 Task: Find connections with filter location Shājāpur with filter topic #Analyticswith filter profile language German with filter current company GeekyAnts with filter school The Maharaja Sayajirao University of Baroda with filter industry Administration of Justice with filter service category Software Testing with filter keywords title Principal
Action: Mouse moved to (569, 75)
Screenshot: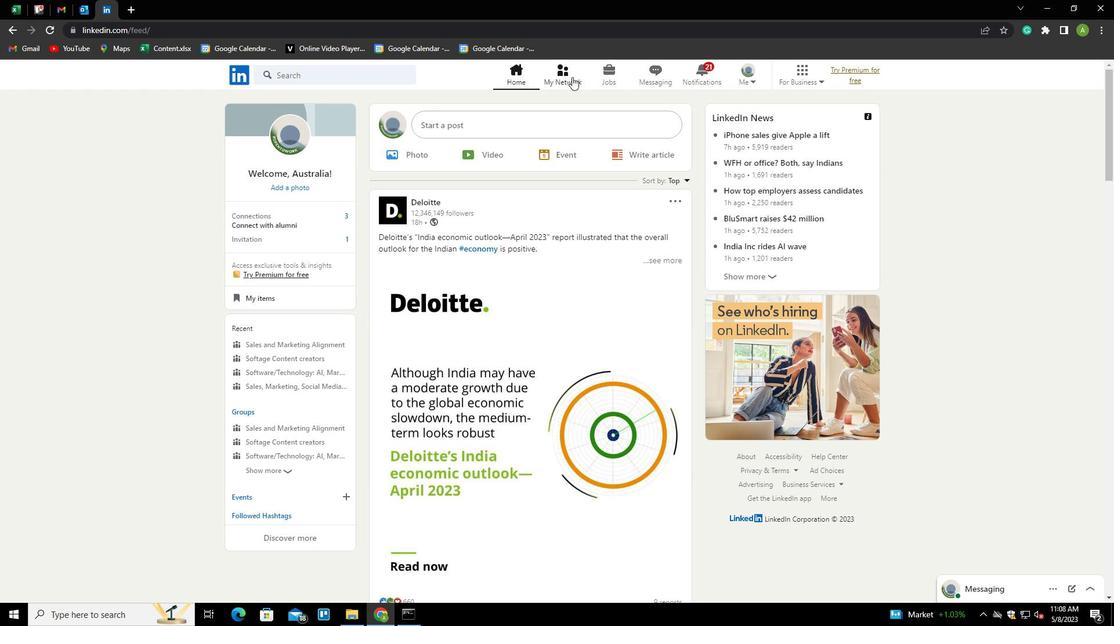 
Action: Mouse pressed left at (569, 75)
Screenshot: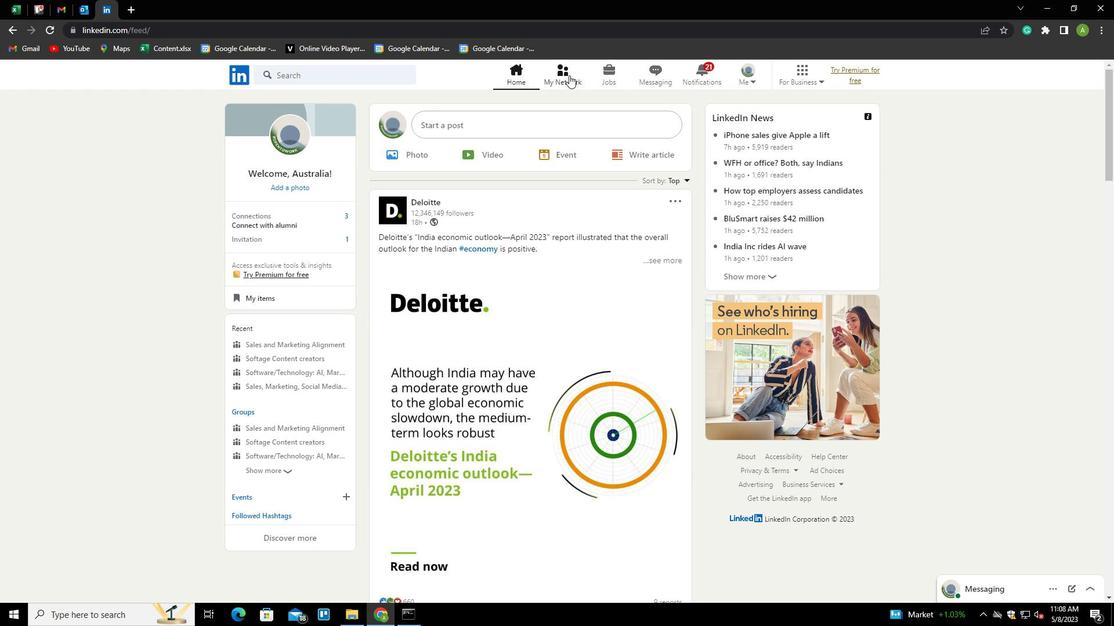 
Action: Mouse moved to (269, 141)
Screenshot: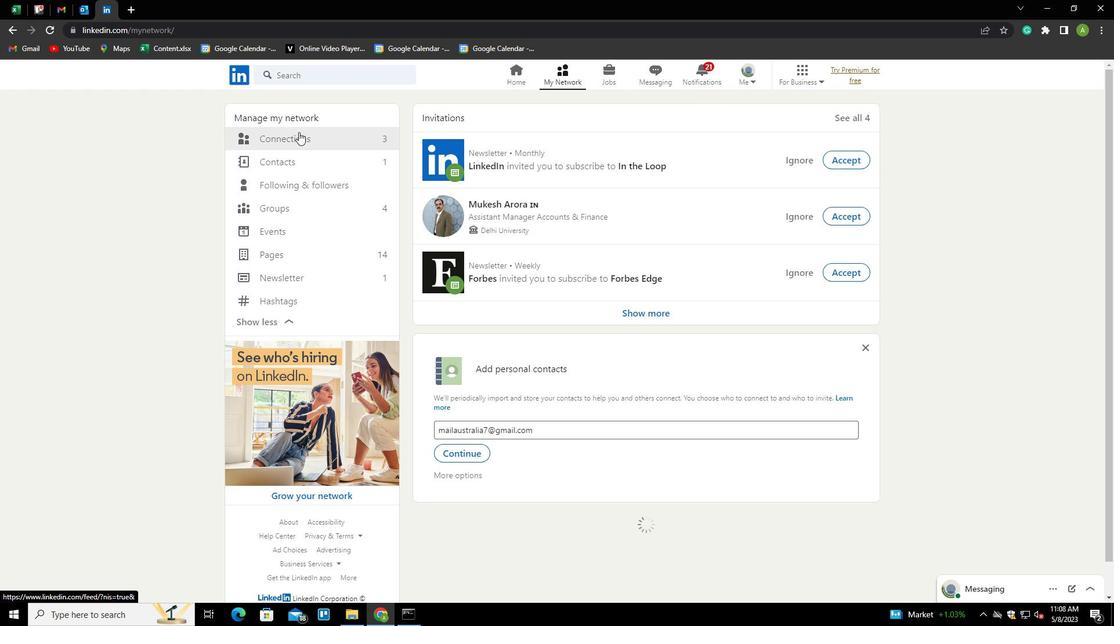 
Action: Mouse pressed left at (269, 141)
Screenshot: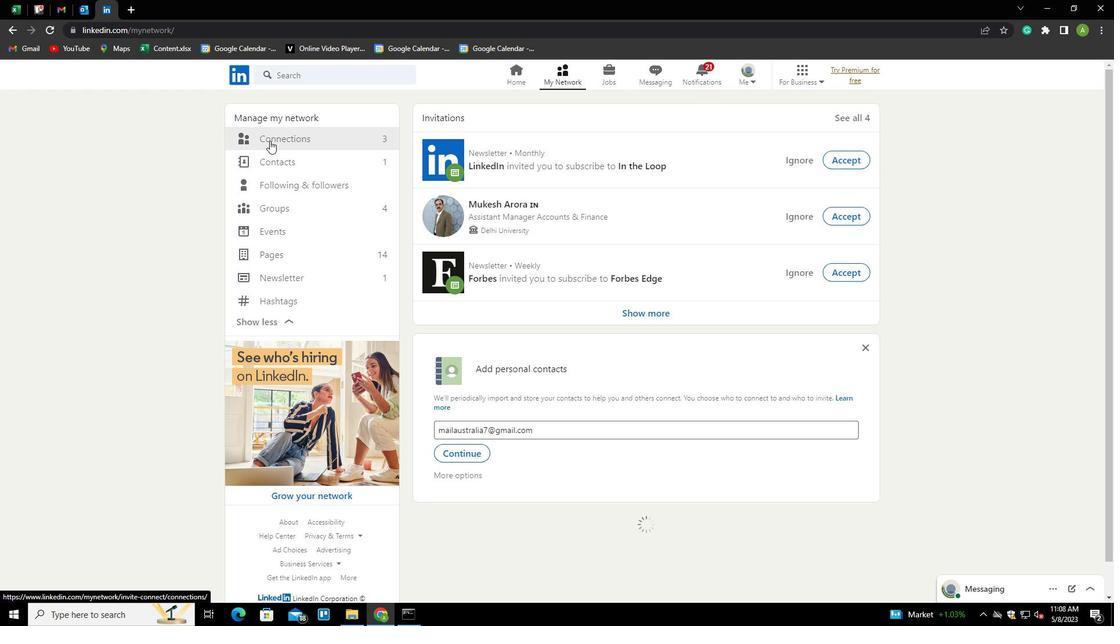 
Action: Mouse moved to (625, 133)
Screenshot: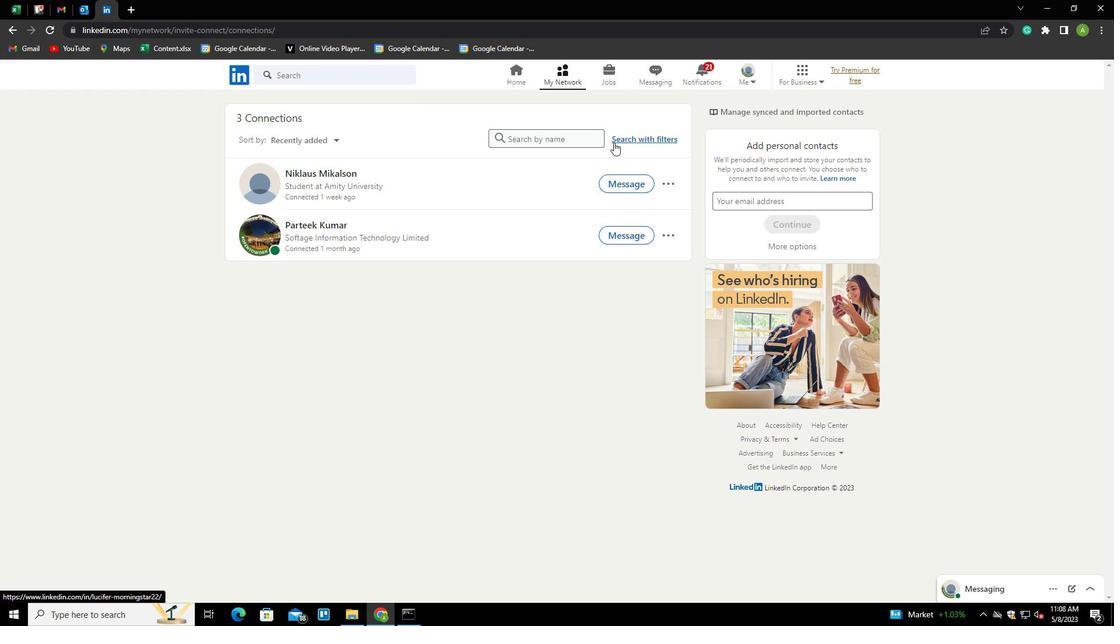 
Action: Mouse pressed left at (625, 133)
Screenshot: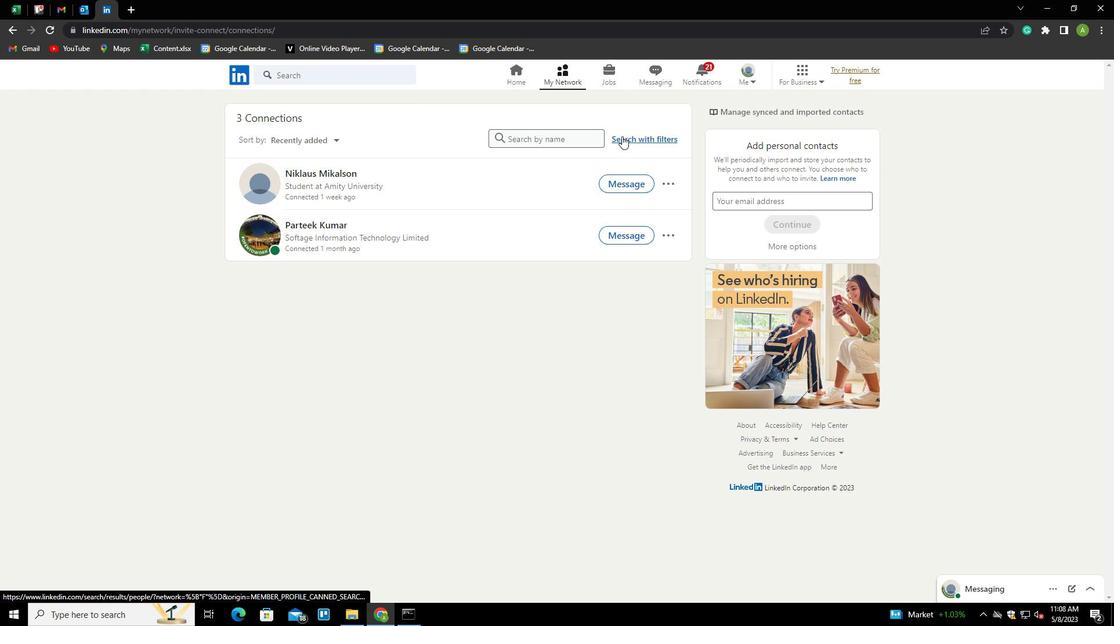 
Action: Mouse moved to (598, 109)
Screenshot: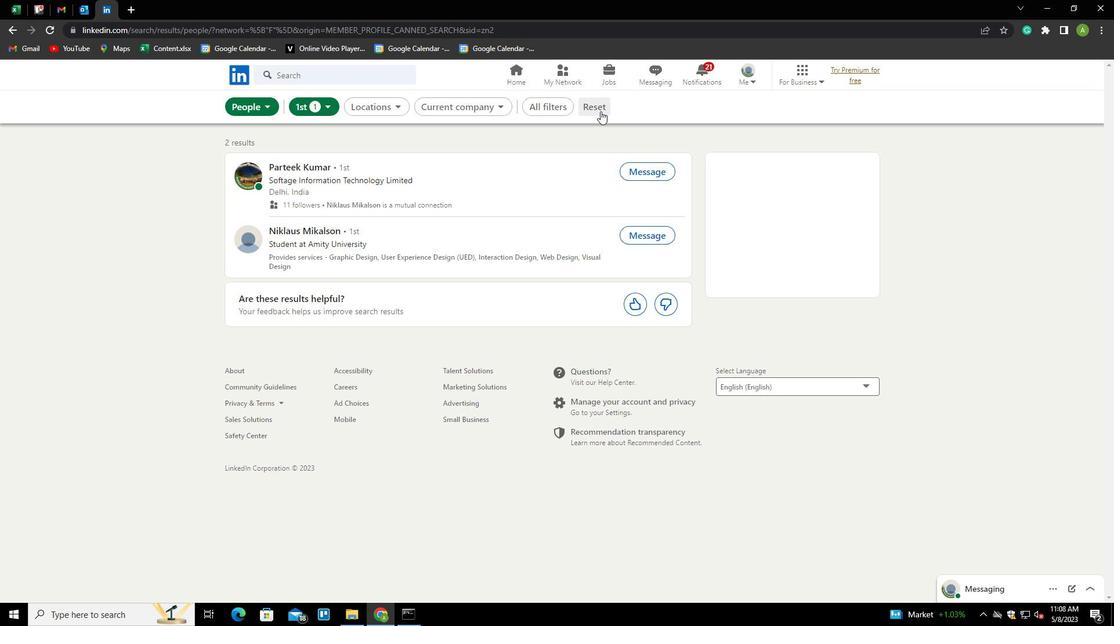 
Action: Mouse pressed left at (598, 109)
Screenshot: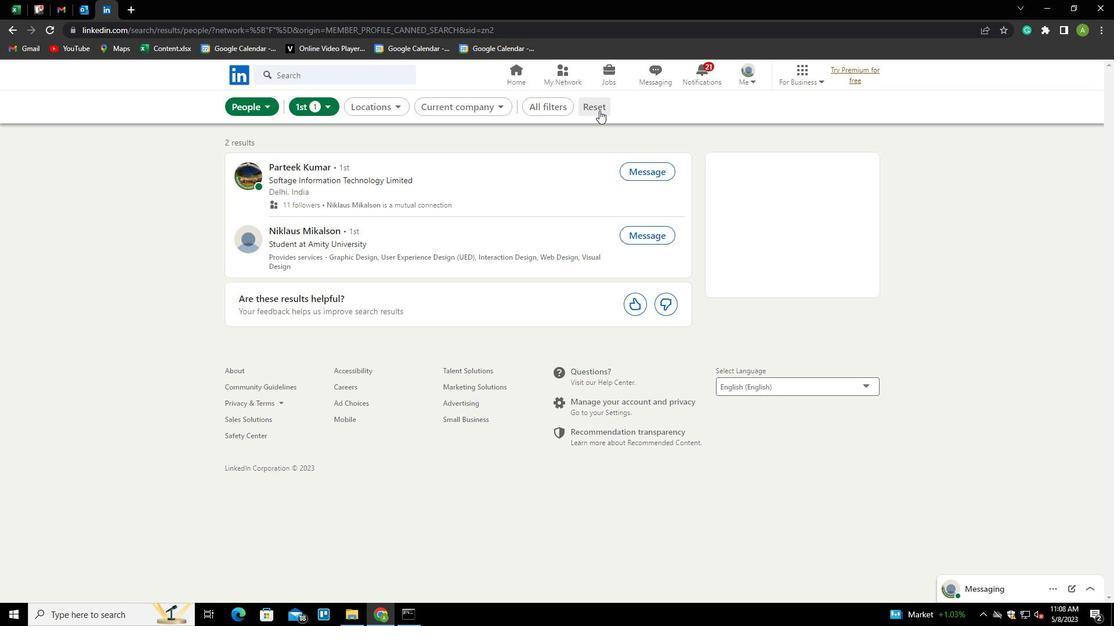 
Action: Mouse moved to (577, 105)
Screenshot: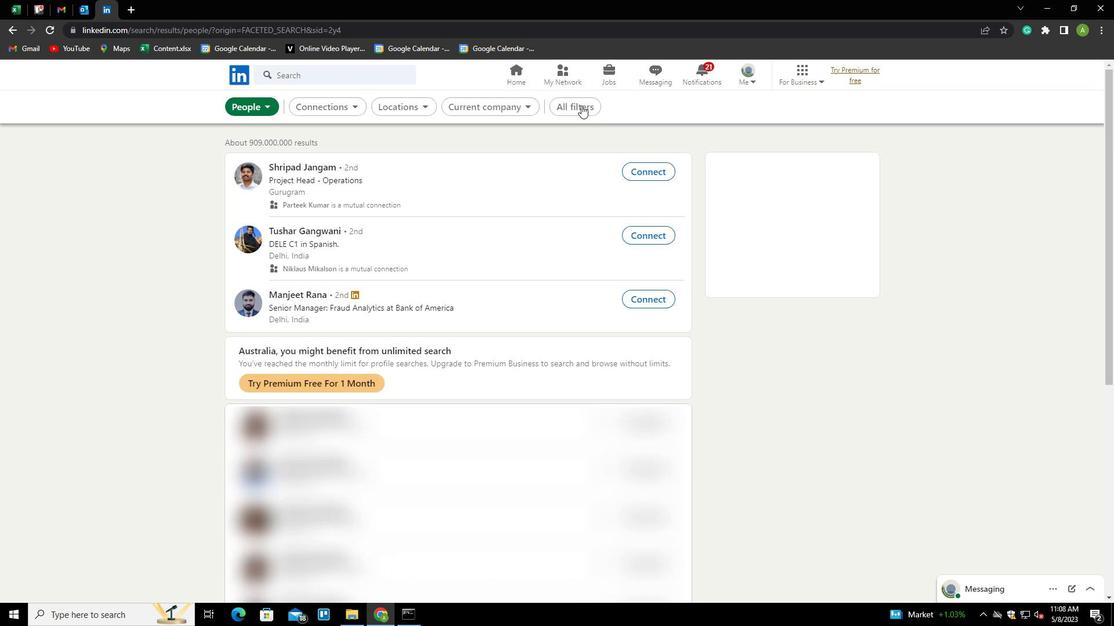 
Action: Mouse pressed left at (577, 105)
Screenshot: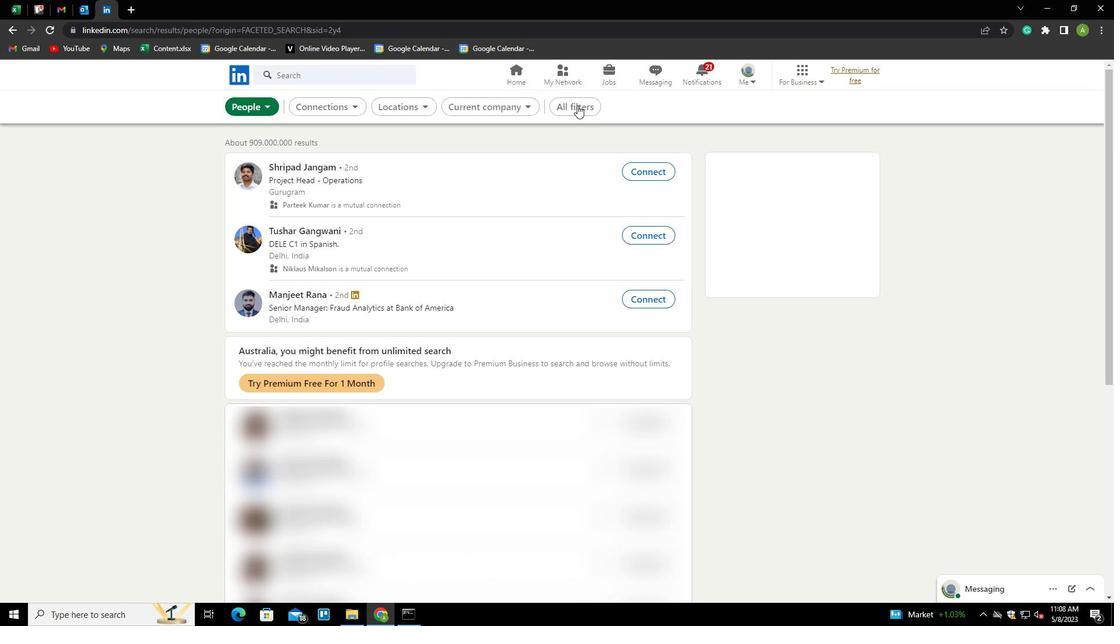 
Action: Mouse moved to (1031, 301)
Screenshot: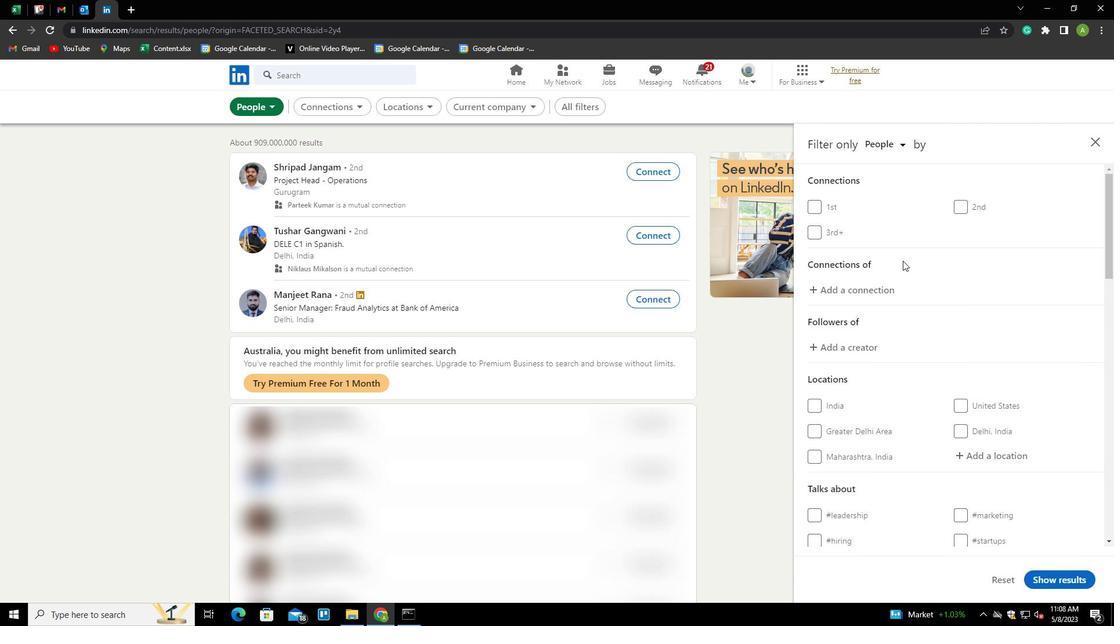 
Action: Mouse scrolled (1031, 300) with delta (0, 0)
Screenshot: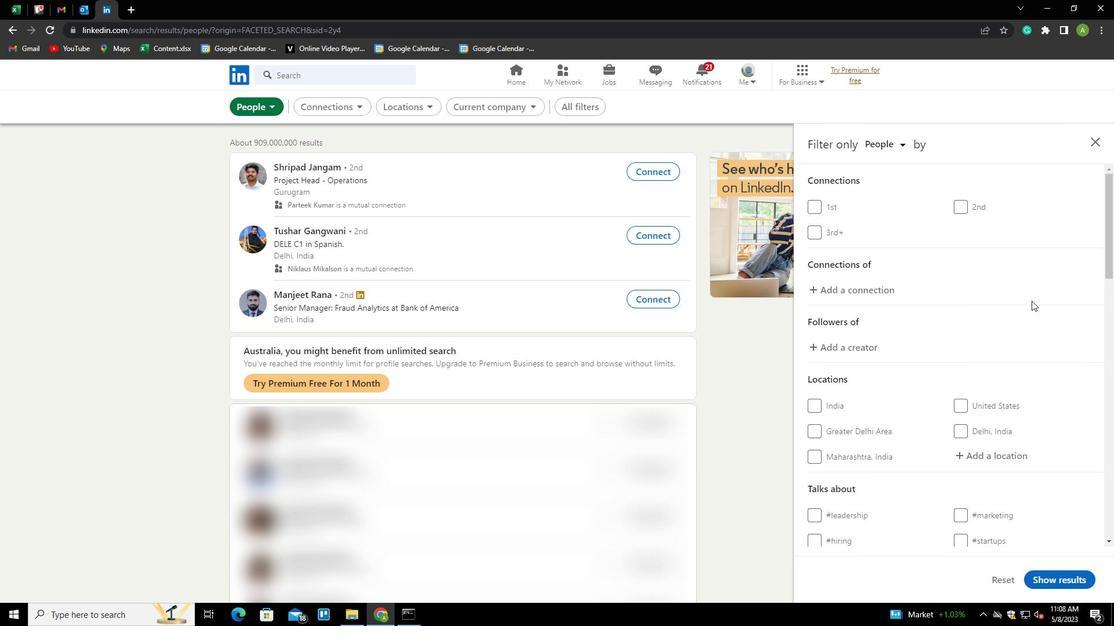 
Action: Mouse scrolled (1031, 300) with delta (0, 0)
Screenshot: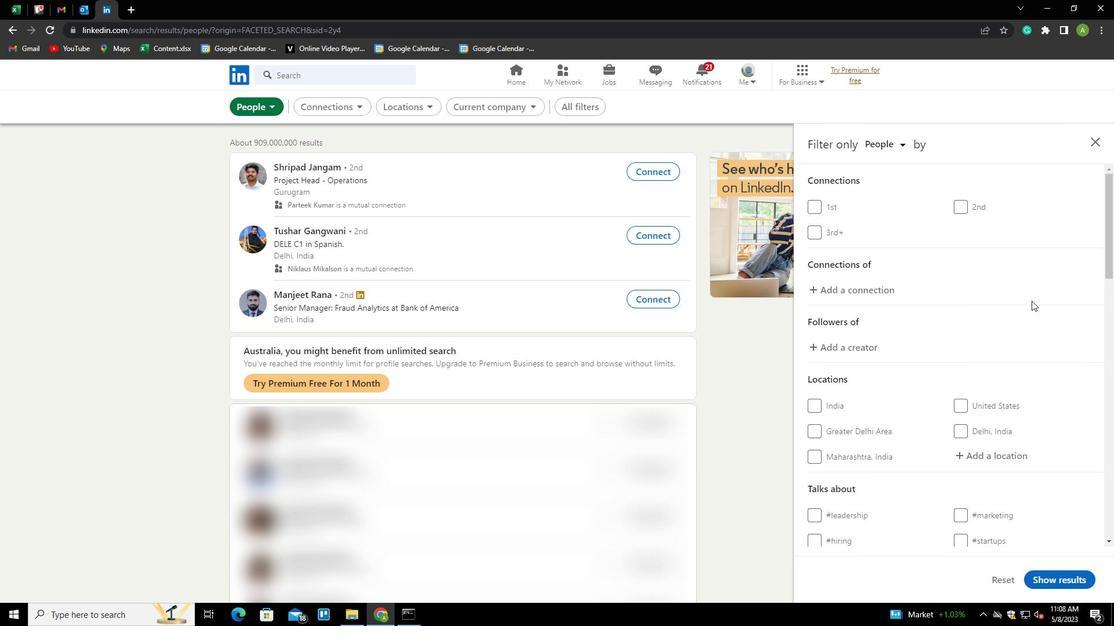 
Action: Mouse scrolled (1031, 300) with delta (0, 0)
Screenshot: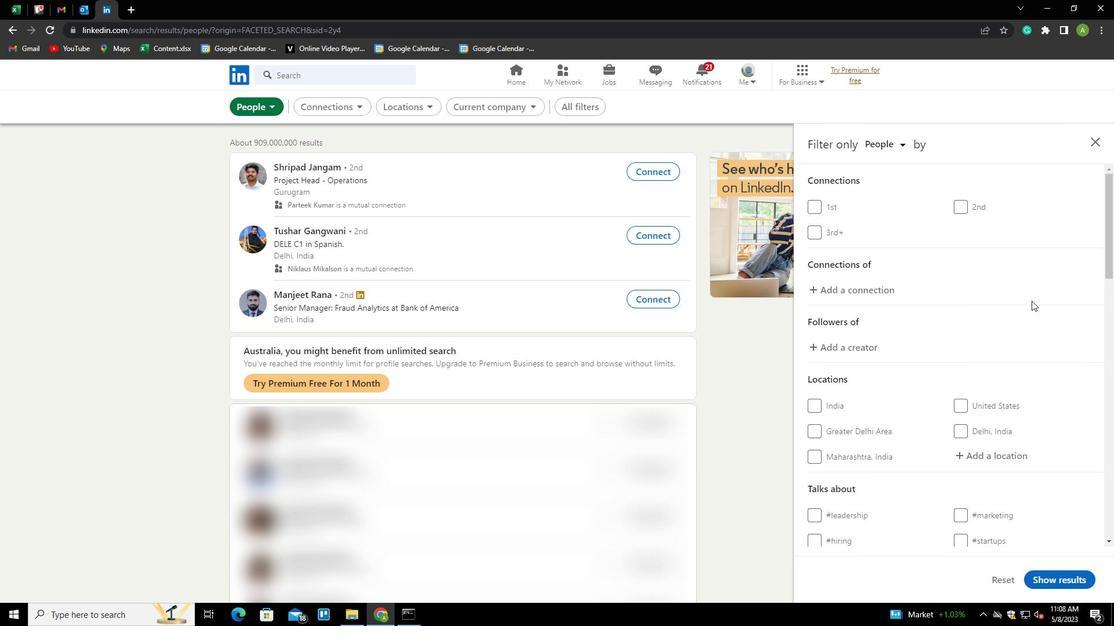 
Action: Mouse moved to (966, 286)
Screenshot: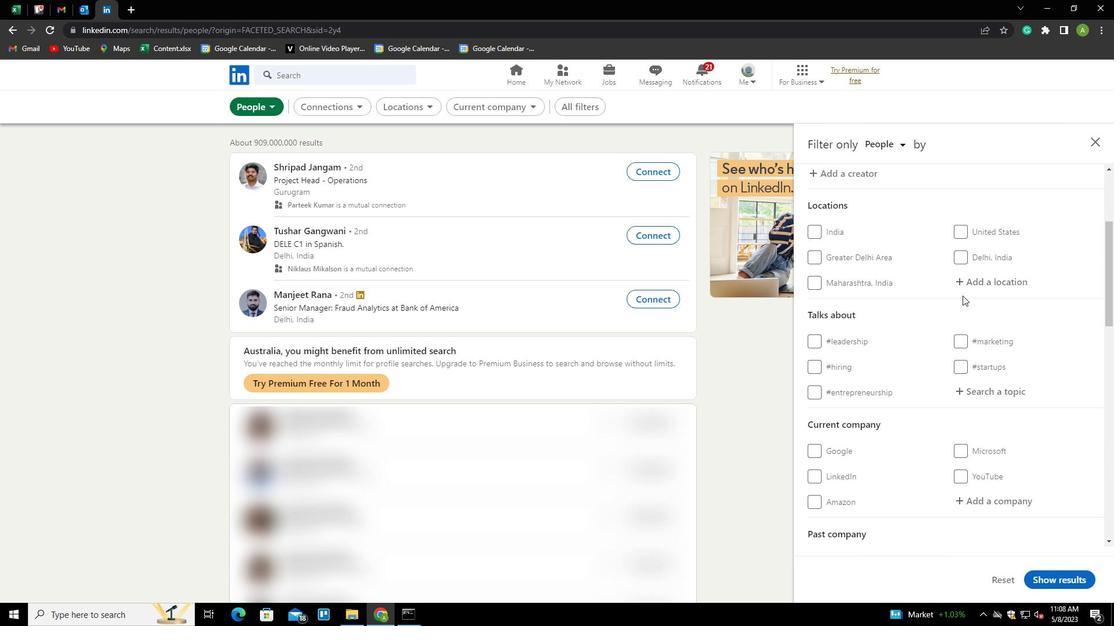 
Action: Key pressed <Key.shift>
Screenshot: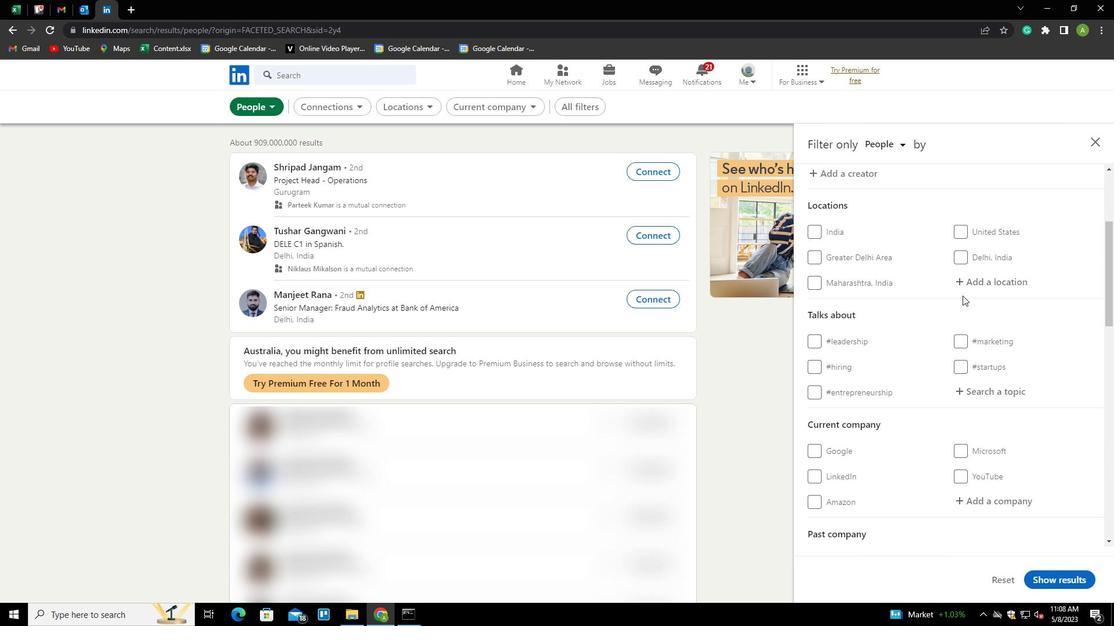 
Action: Mouse pressed left at (966, 286)
Screenshot: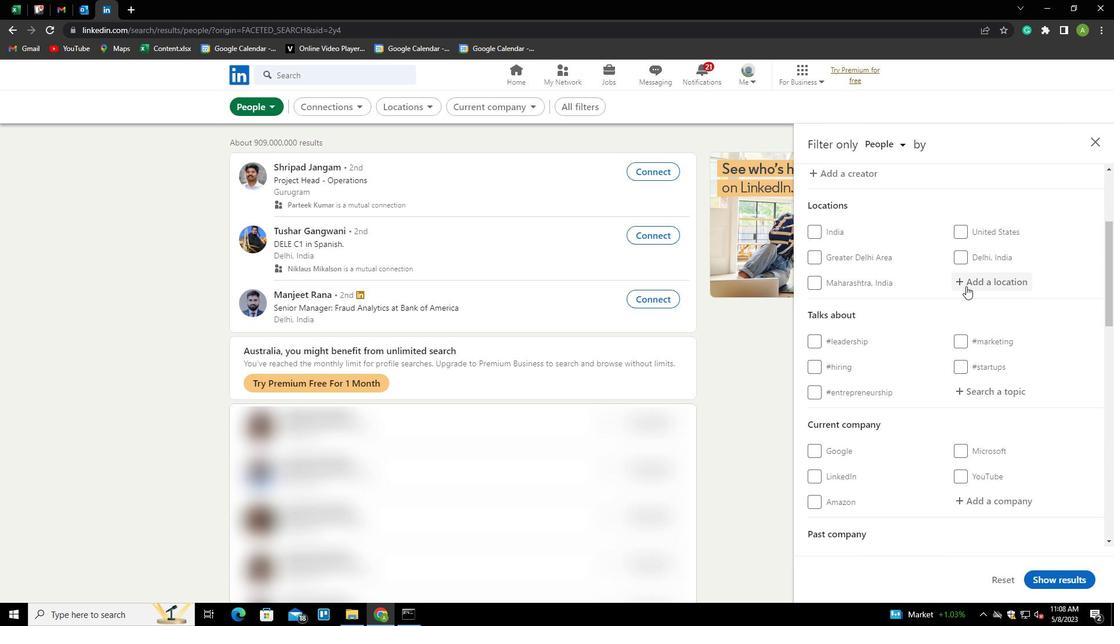 
Action: Key pressed SHAJAN<Key.backspace><Key.down><Key.enter>
Screenshot: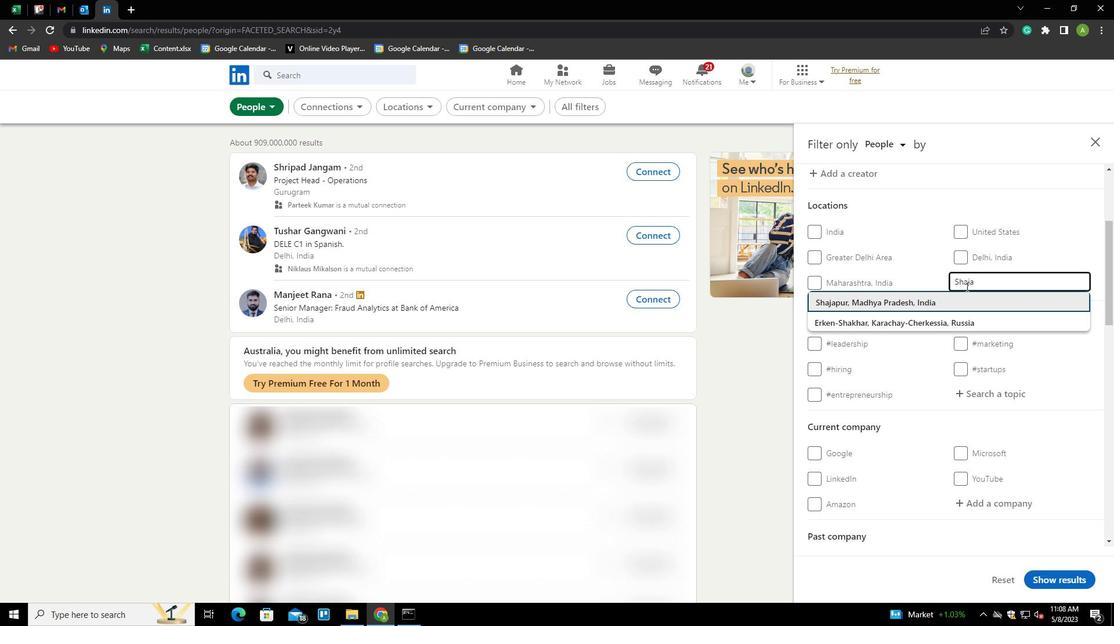 
Action: Mouse scrolled (966, 286) with delta (0, 0)
Screenshot: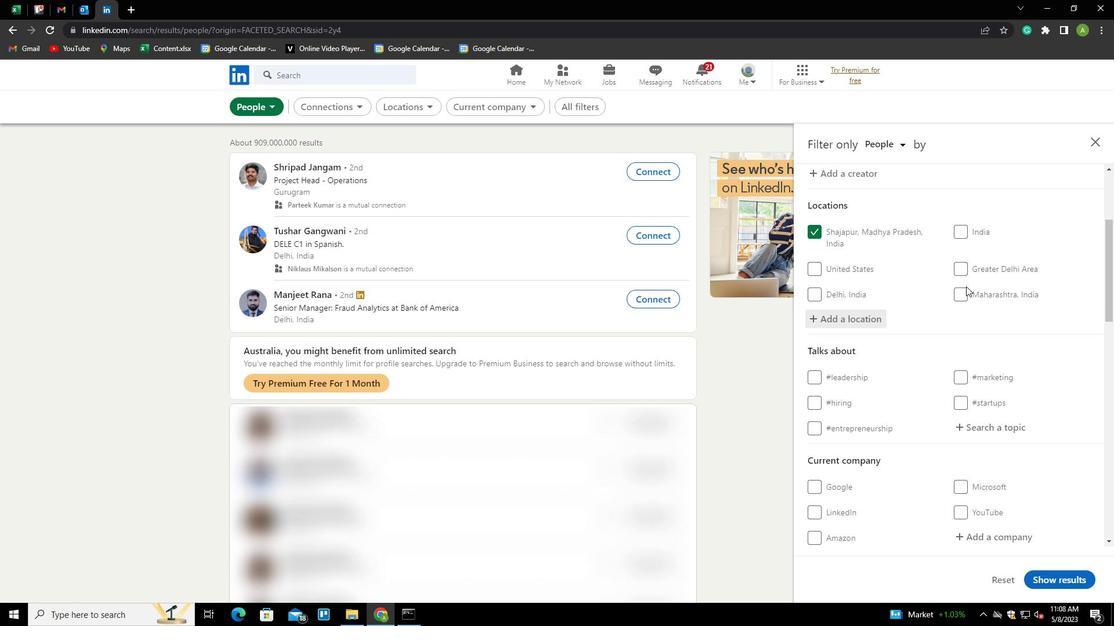 
Action: Mouse scrolled (966, 286) with delta (0, 0)
Screenshot: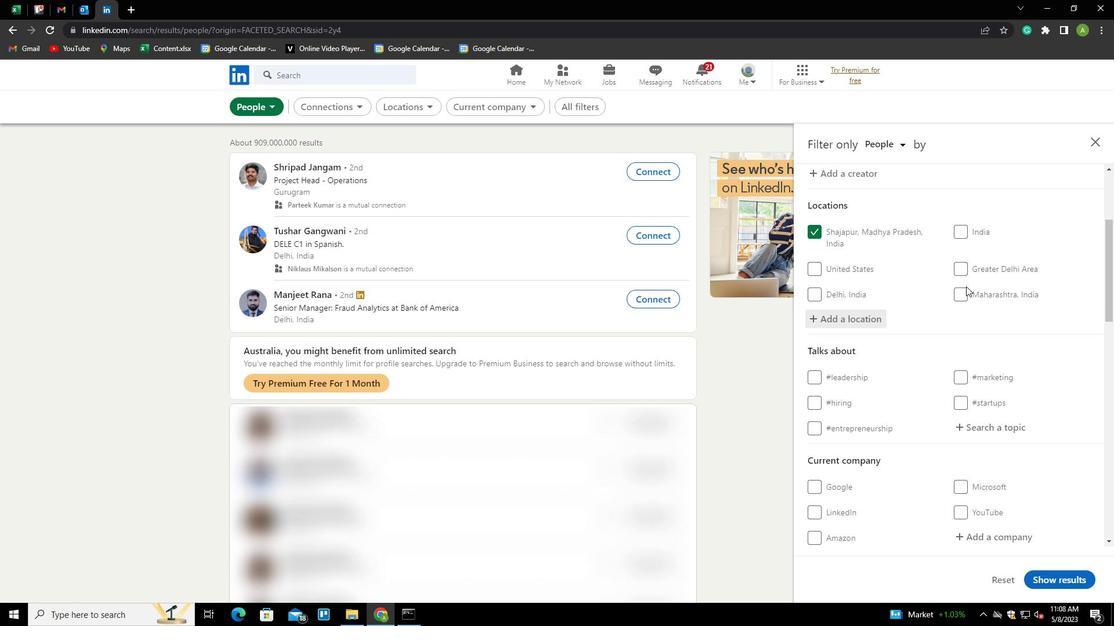 
Action: Mouse moved to (983, 314)
Screenshot: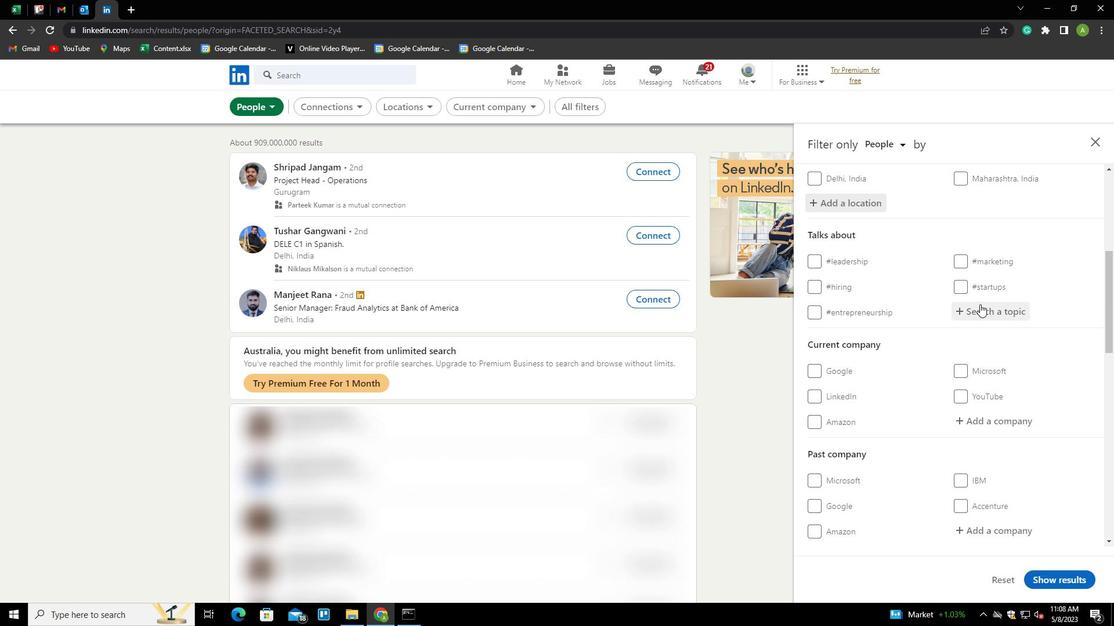 
Action: Mouse pressed left at (983, 314)
Screenshot: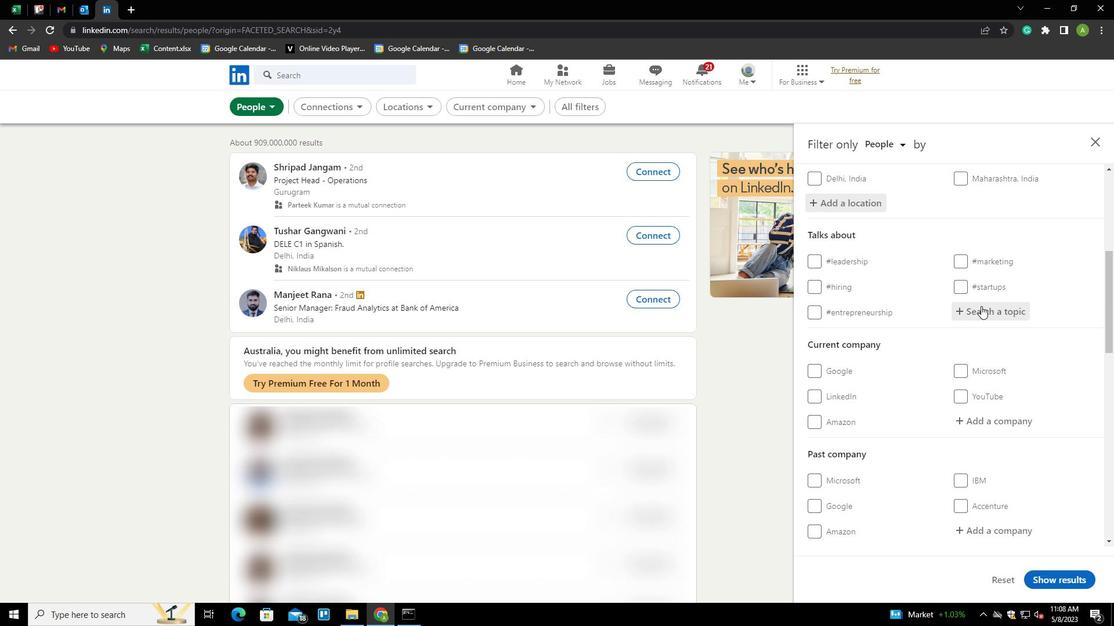 
Action: Key pressed A
Screenshot: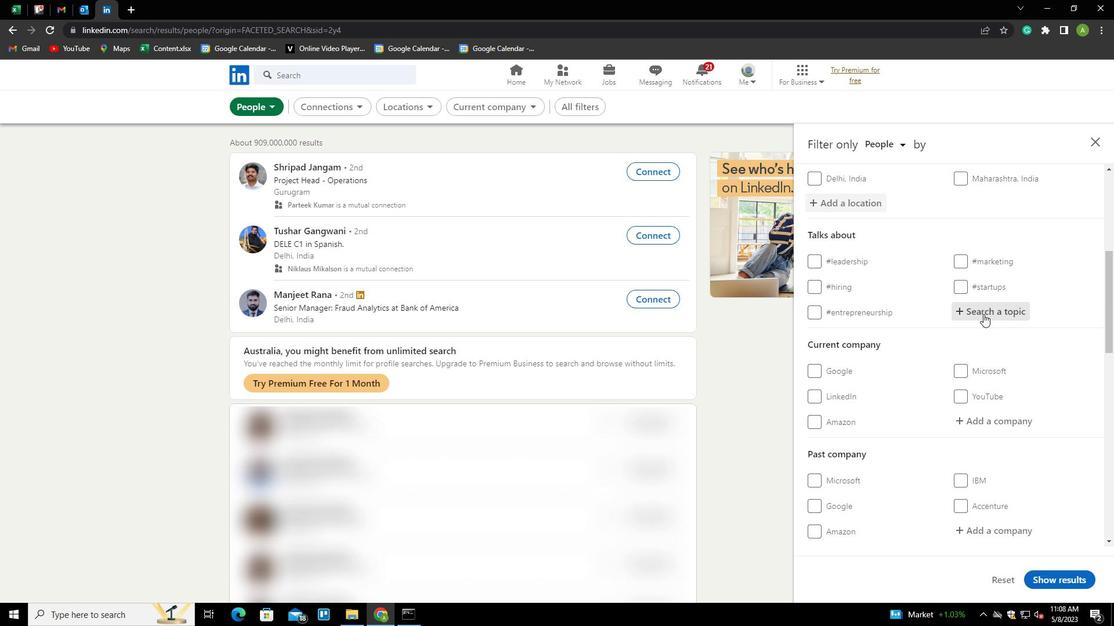 
Action: Mouse moved to (983, 315)
Screenshot: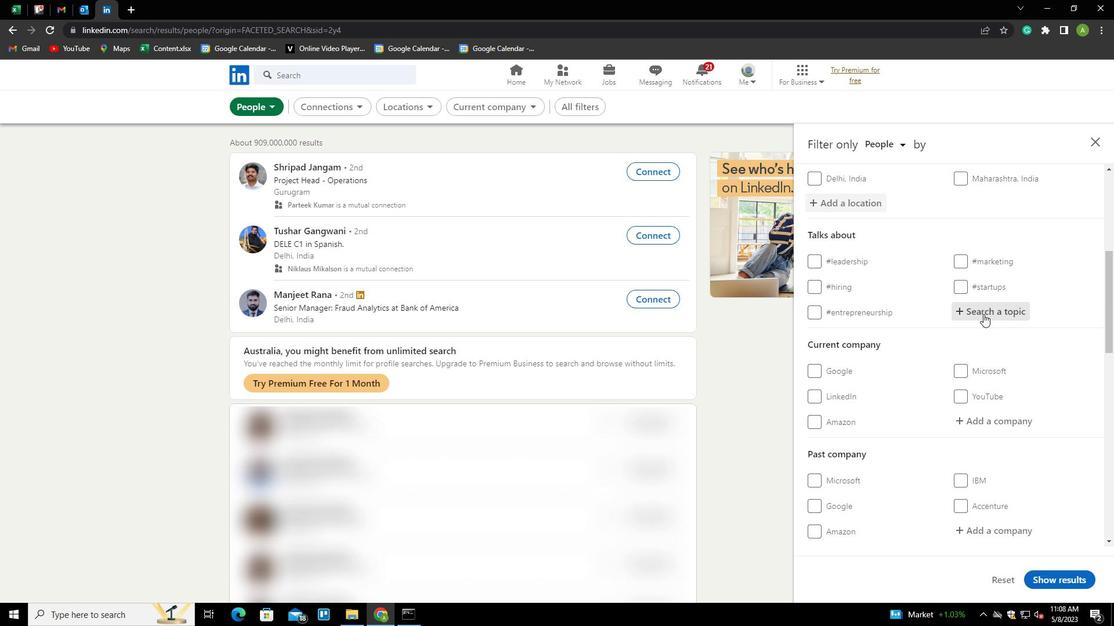 
Action: Key pressed NALYTICD<Key.backspace>S<Key.down><Key.enter>
Screenshot: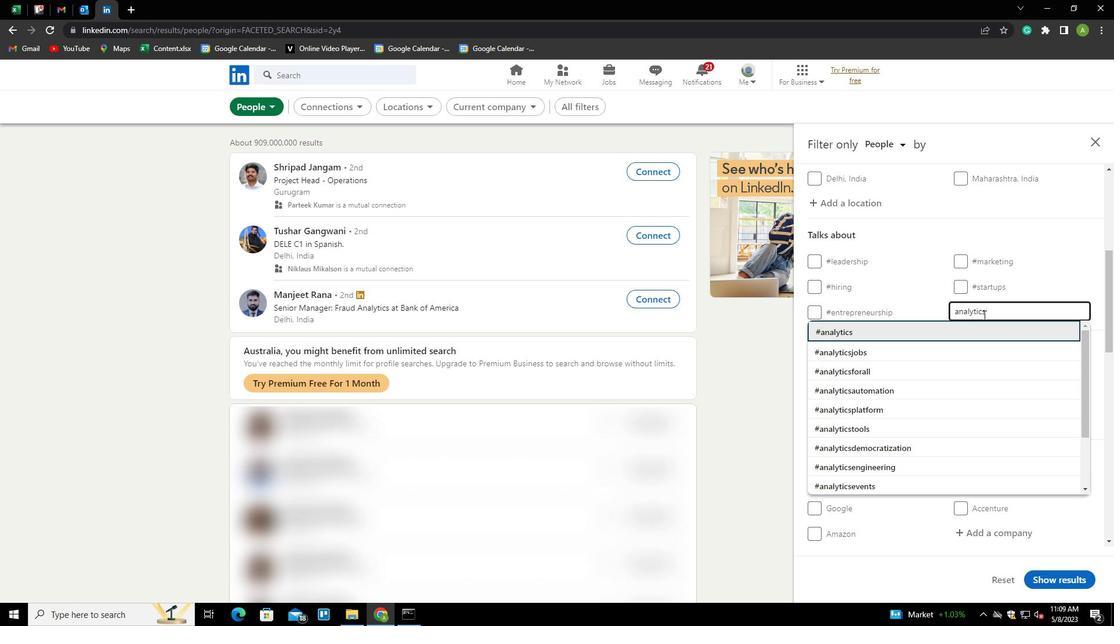 
Action: Mouse scrolled (983, 314) with delta (0, 0)
Screenshot: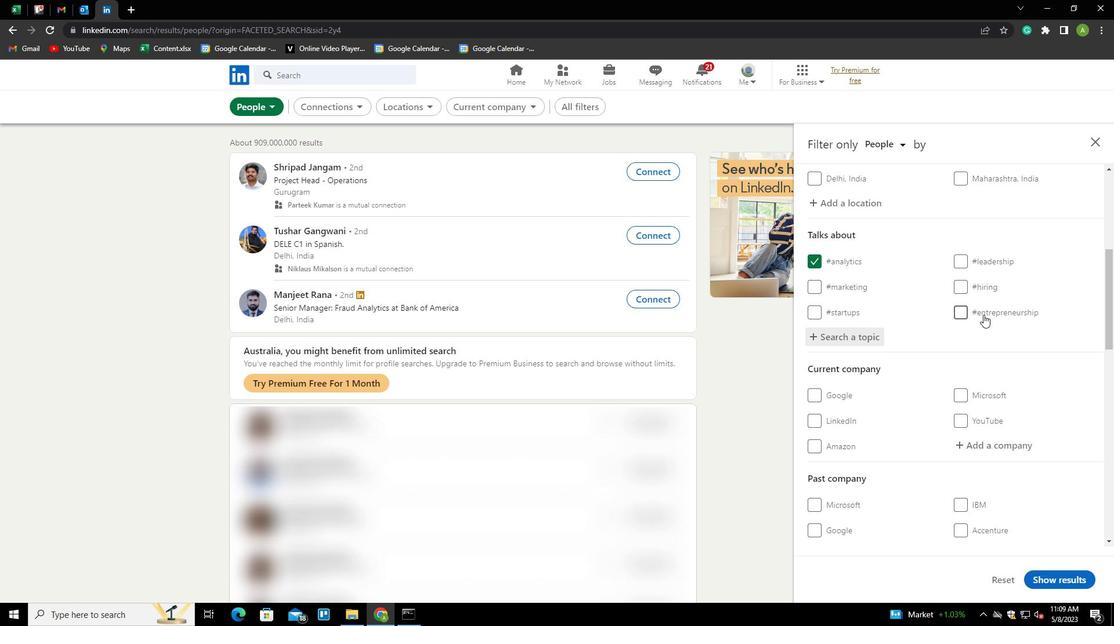
Action: Mouse scrolled (983, 314) with delta (0, 0)
Screenshot: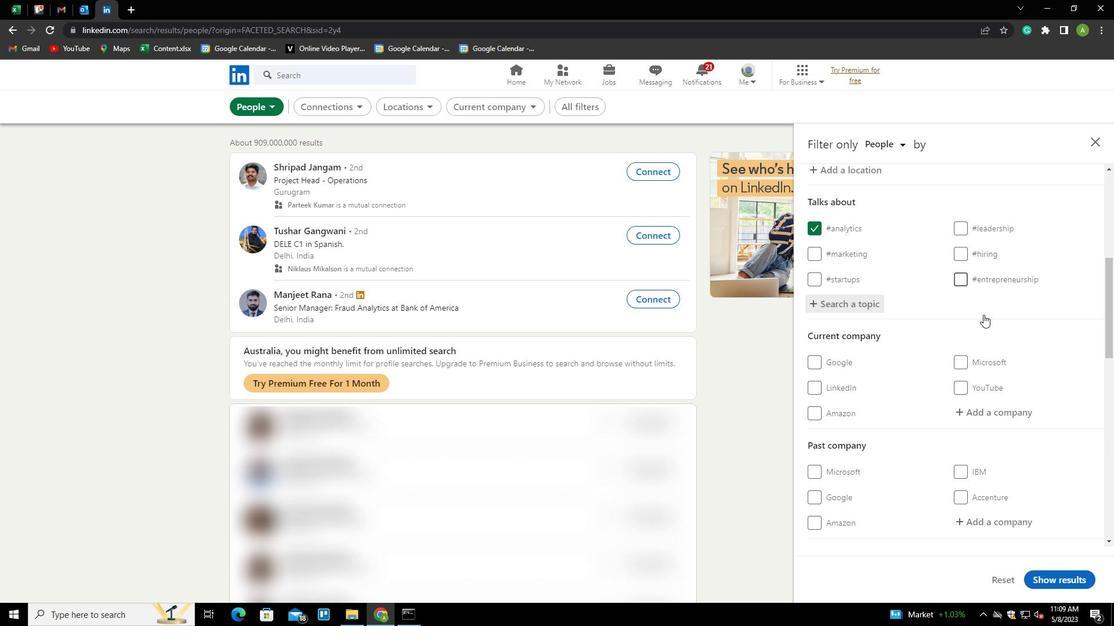 
Action: Mouse scrolled (983, 314) with delta (0, 0)
Screenshot: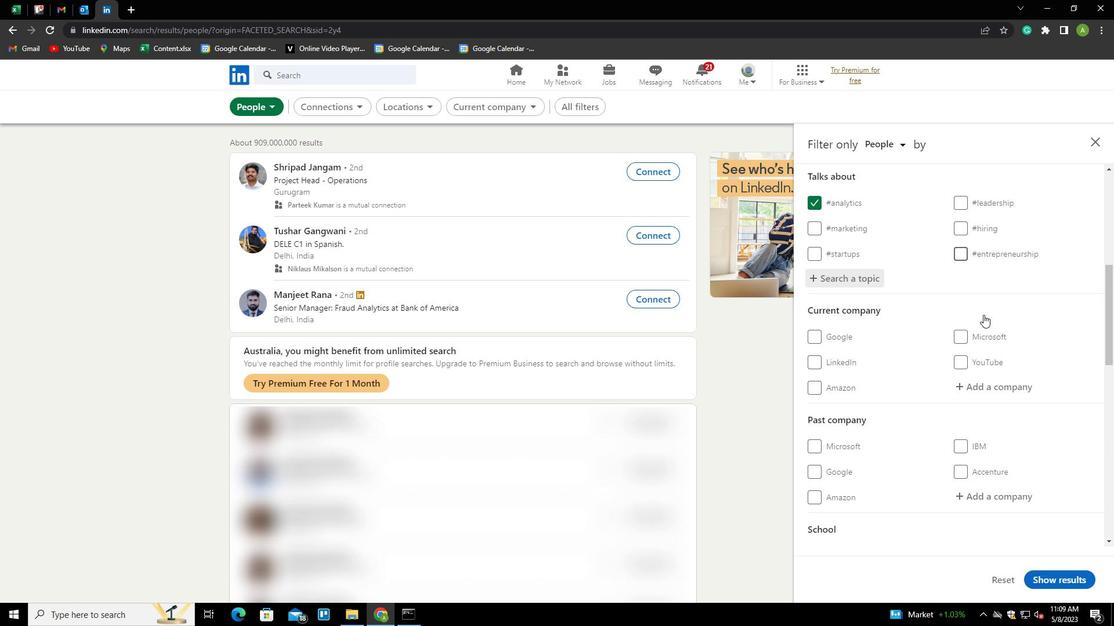 
Action: Mouse scrolled (983, 314) with delta (0, 0)
Screenshot: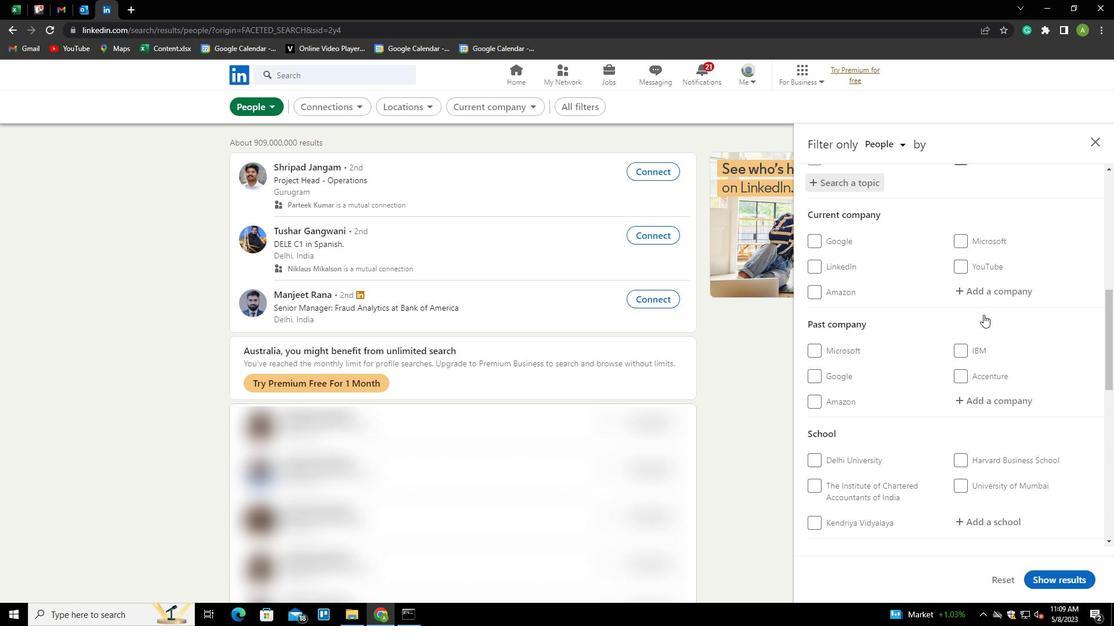 
Action: Mouse scrolled (983, 314) with delta (0, 0)
Screenshot: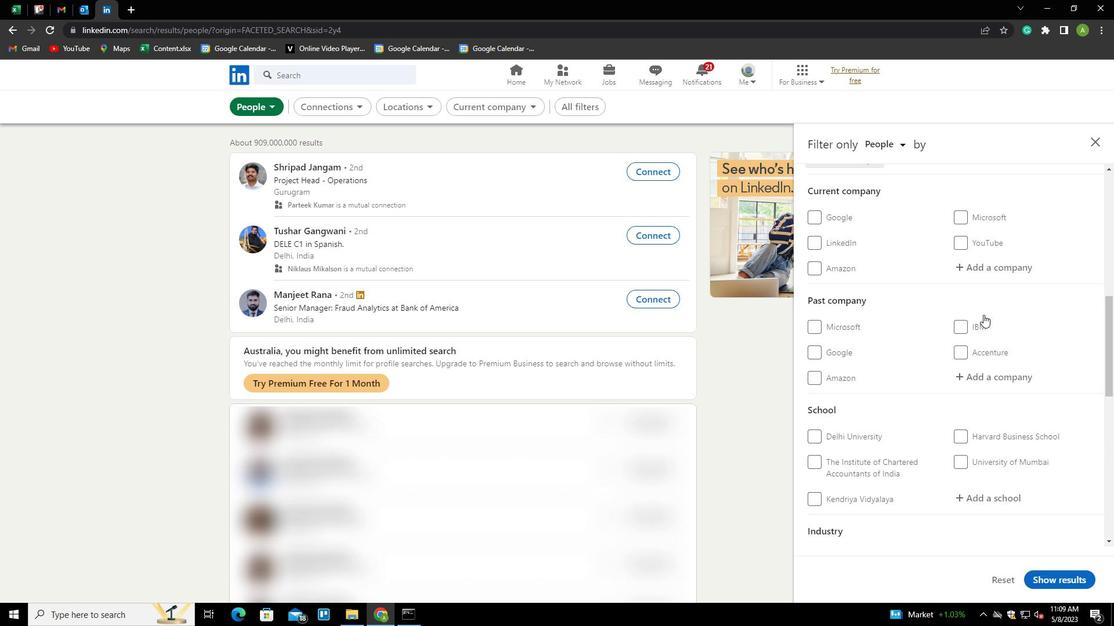 
Action: Mouse scrolled (983, 314) with delta (0, 0)
Screenshot: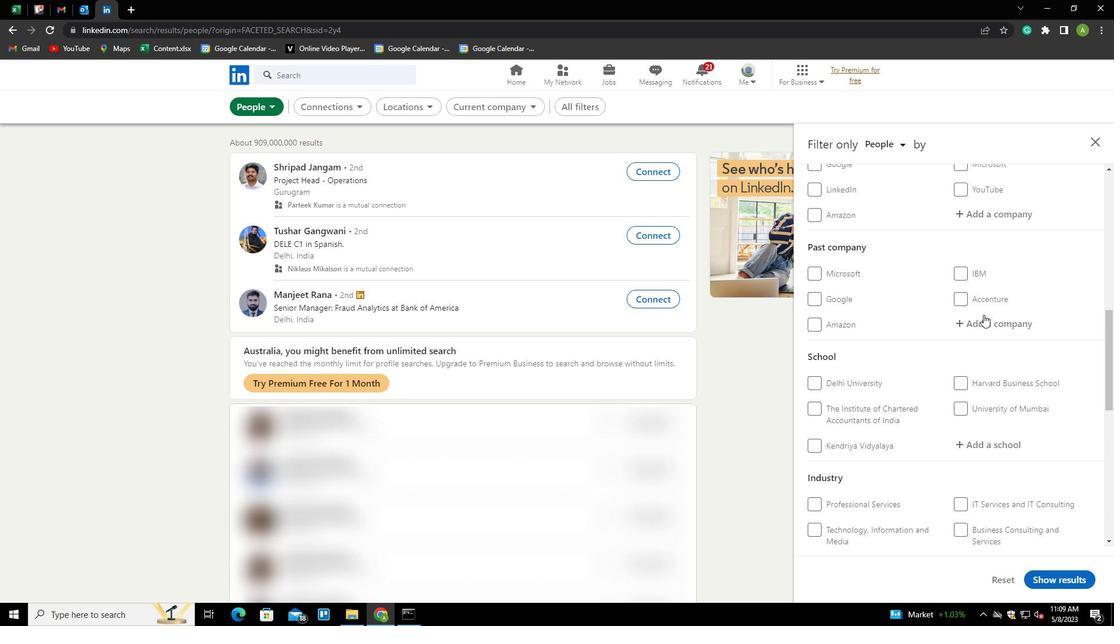 
Action: Mouse scrolled (983, 314) with delta (0, 0)
Screenshot: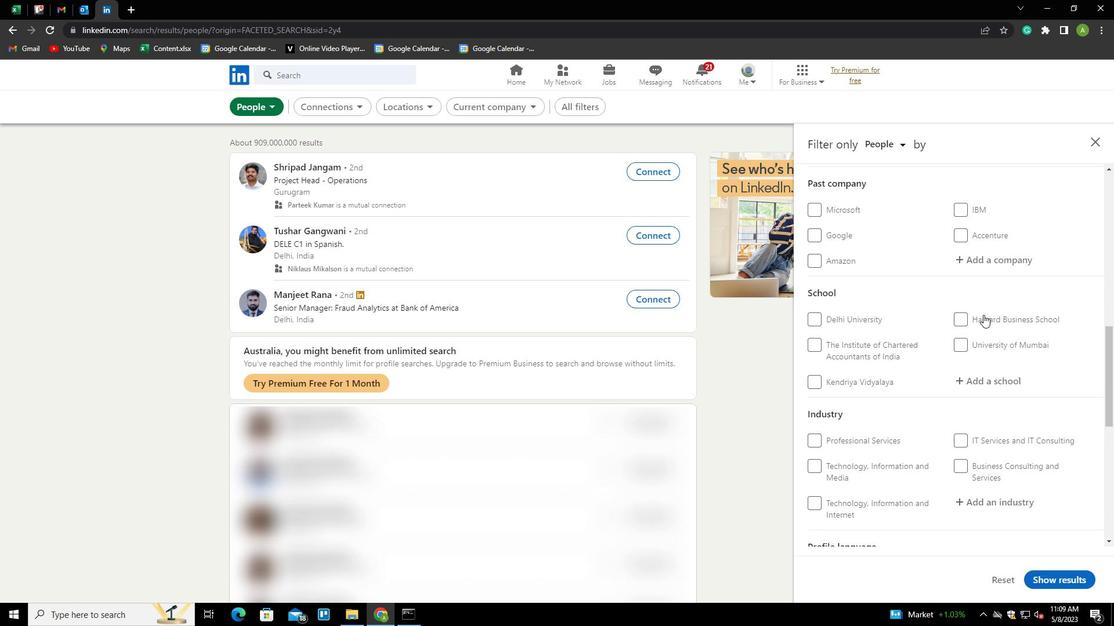 
Action: Mouse scrolled (983, 314) with delta (0, 0)
Screenshot: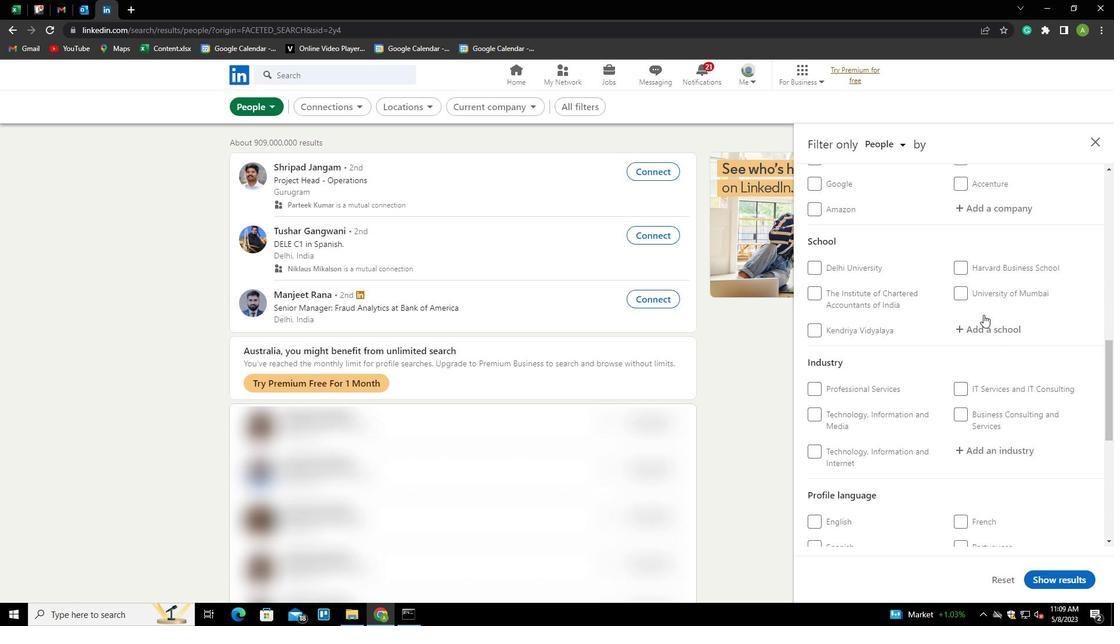 
Action: Mouse scrolled (983, 314) with delta (0, 0)
Screenshot: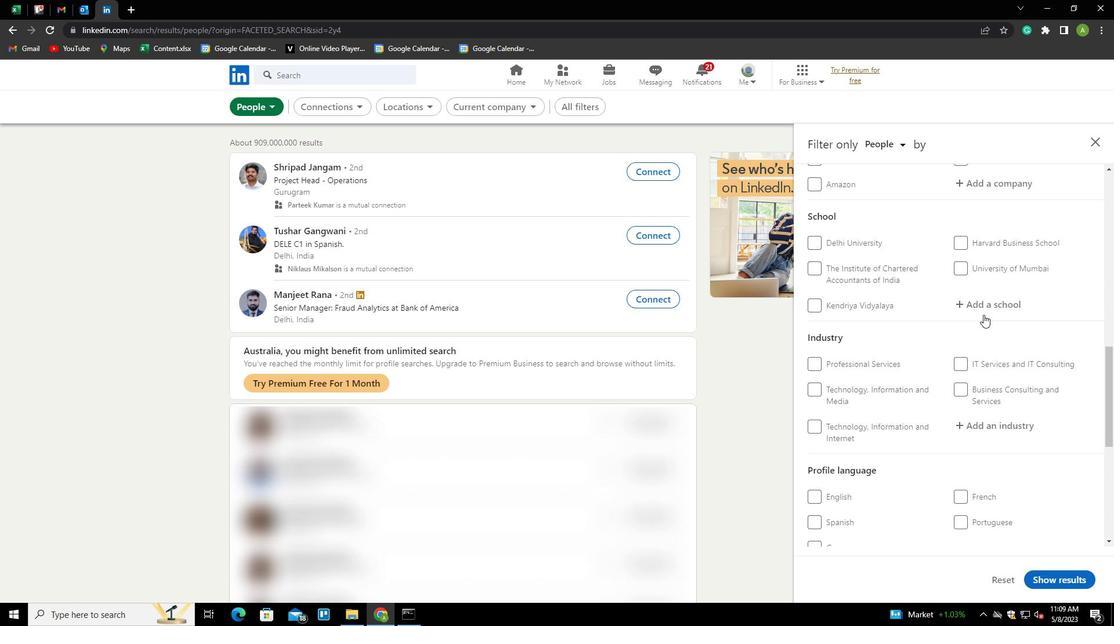 
Action: Mouse moved to (831, 395)
Screenshot: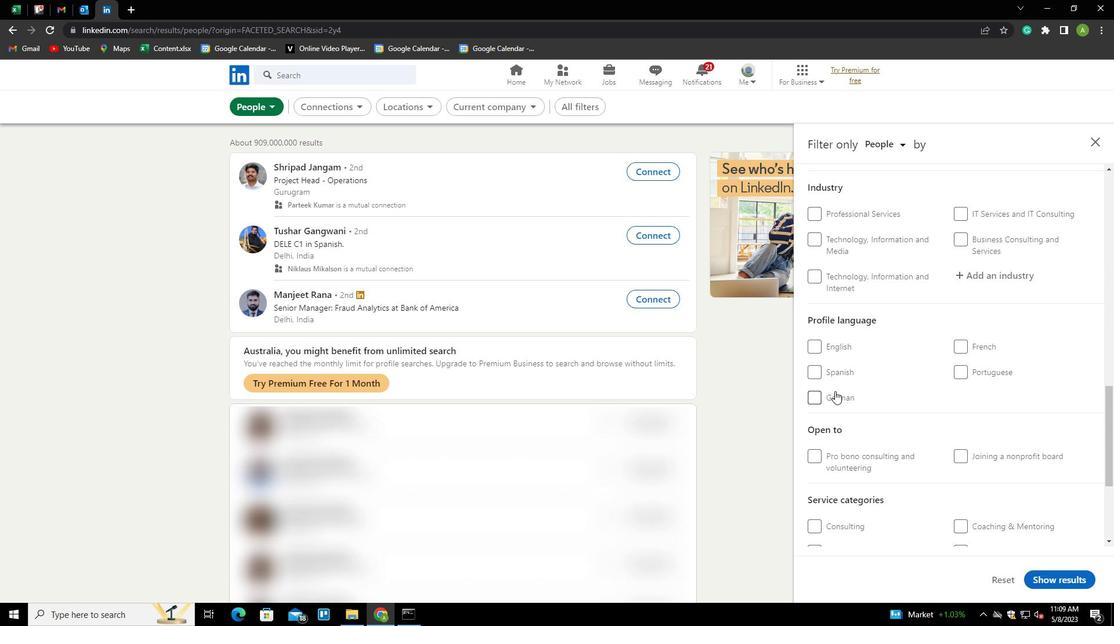 
Action: Mouse pressed left at (831, 395)
Screenshot: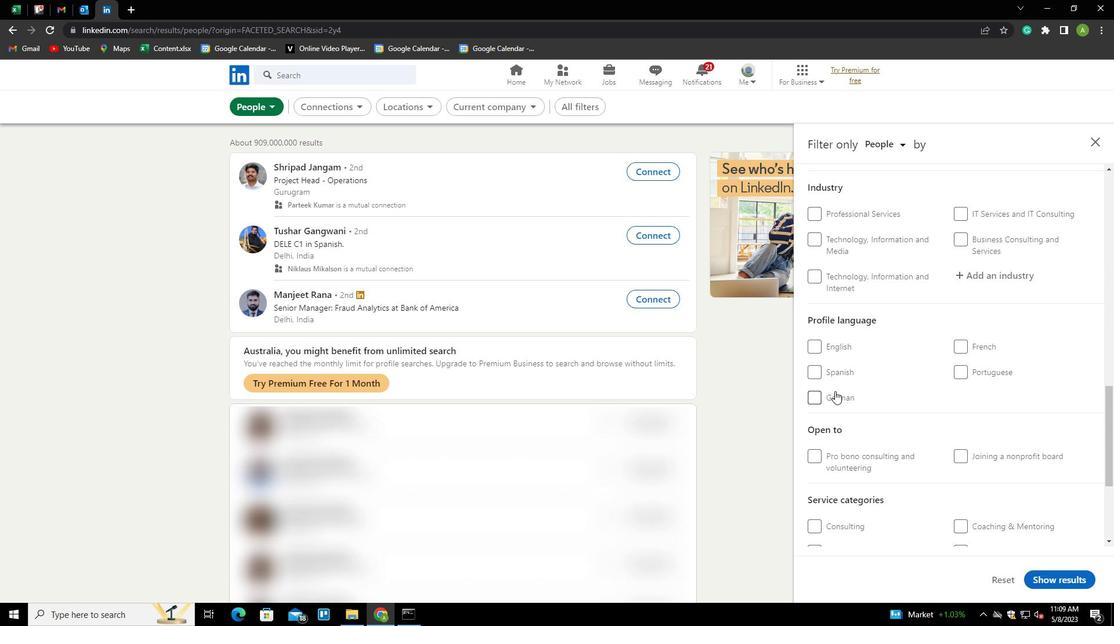 
Action: Mouse moved to (940, 348)
Screenshot: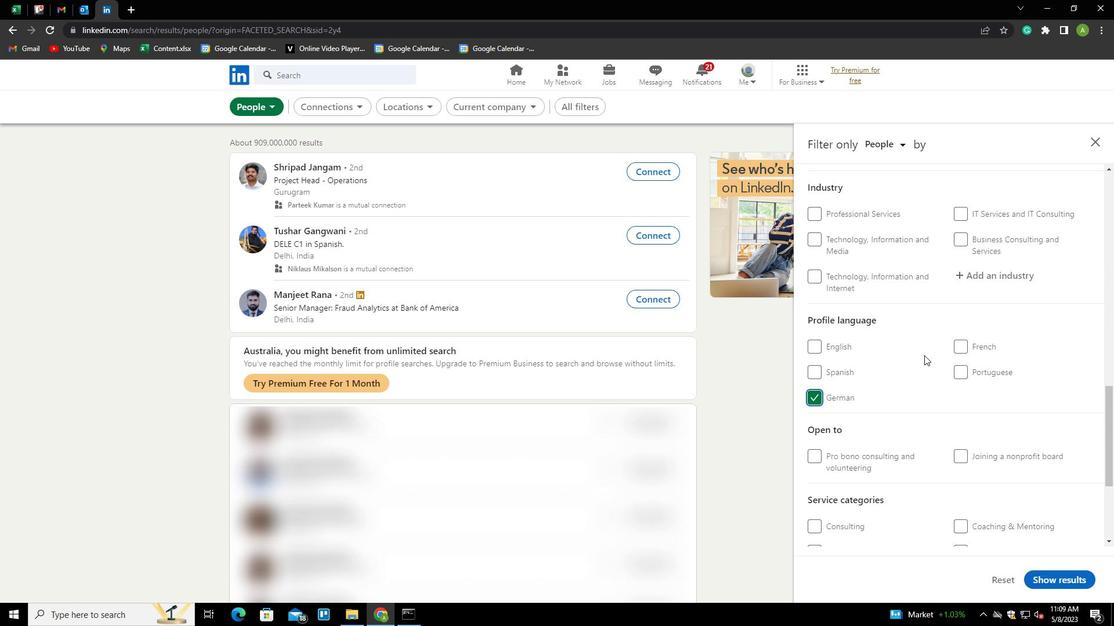 
Action: Mouse scrolled (940, 349) with delta (0, 0)
Screenshot: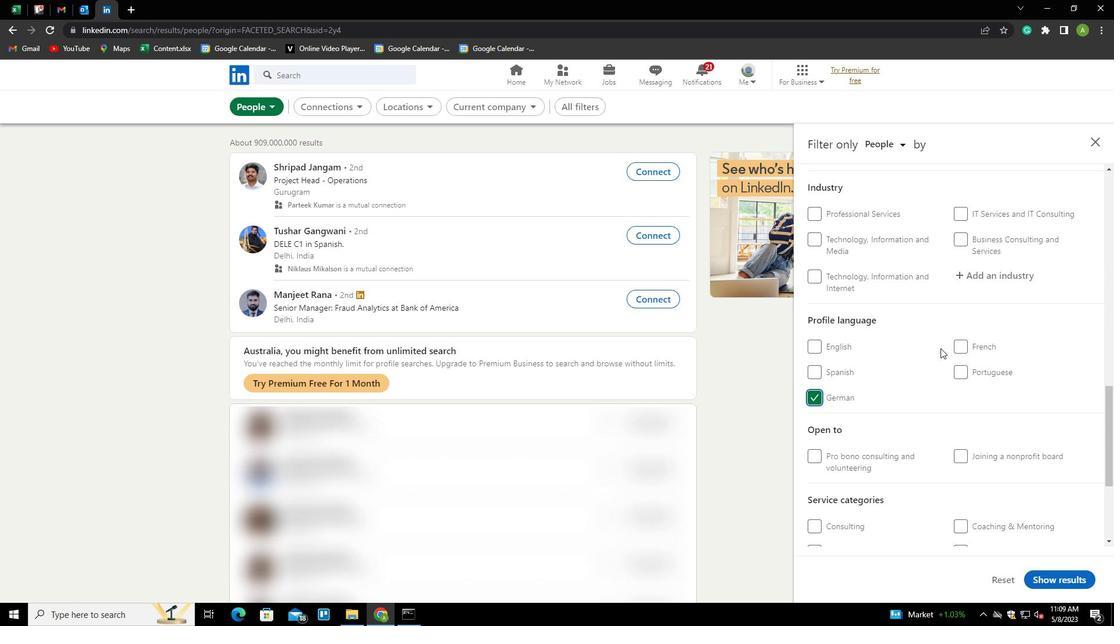 
Action: Mouse scrolled (940, 349) with delta (0, 0)
Screenshot: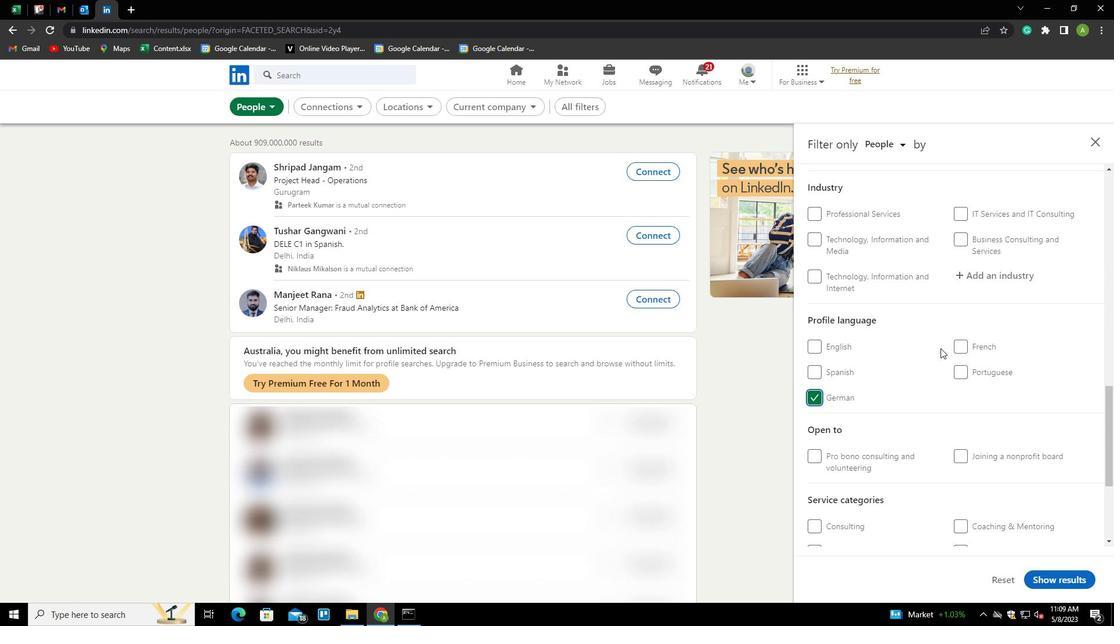 
Action: Mouse scrolled (940, 349) with delta (0, 0)
Screenshot: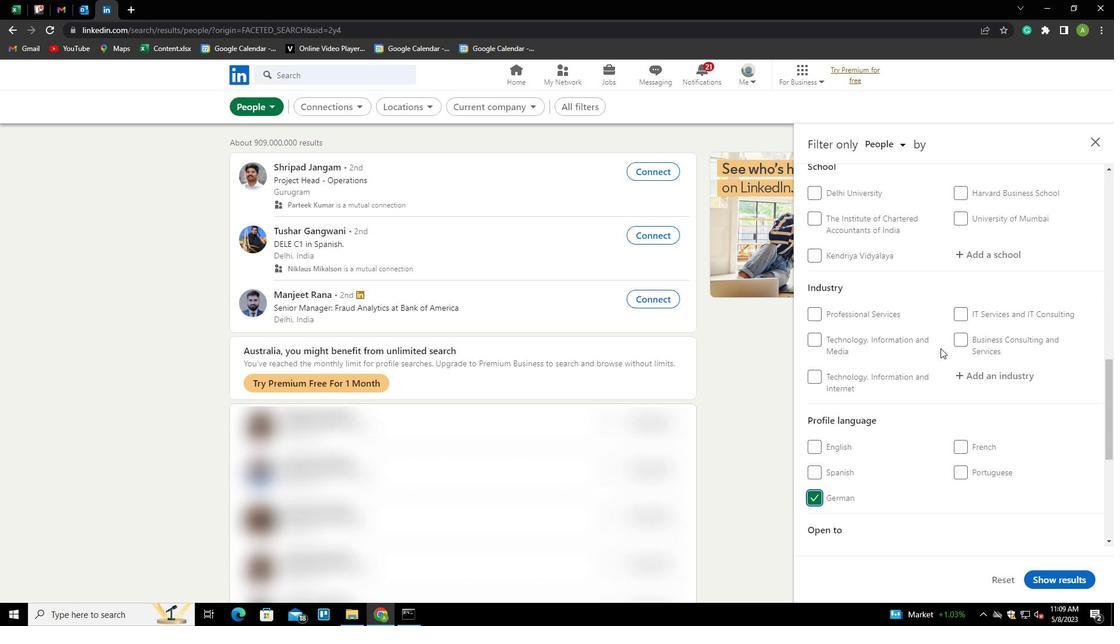 
Action: Mouse scrolled (940, 349) with delta (0, 0)
Screenshot: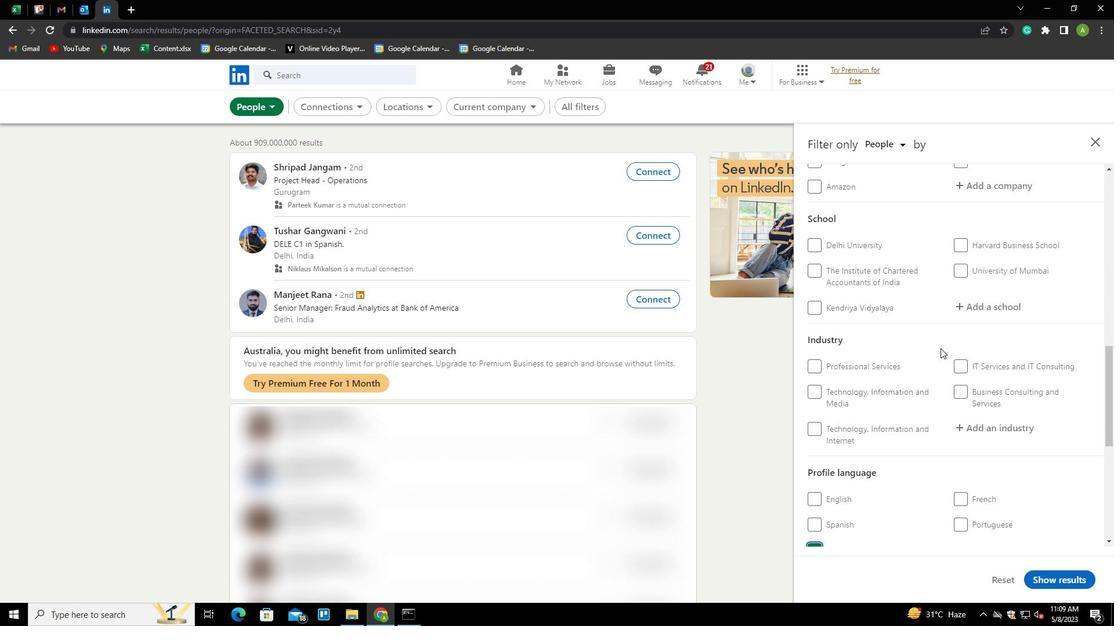 
Action: Mouse scrolled (940, 349) with delta (0, 0)
Screenshot: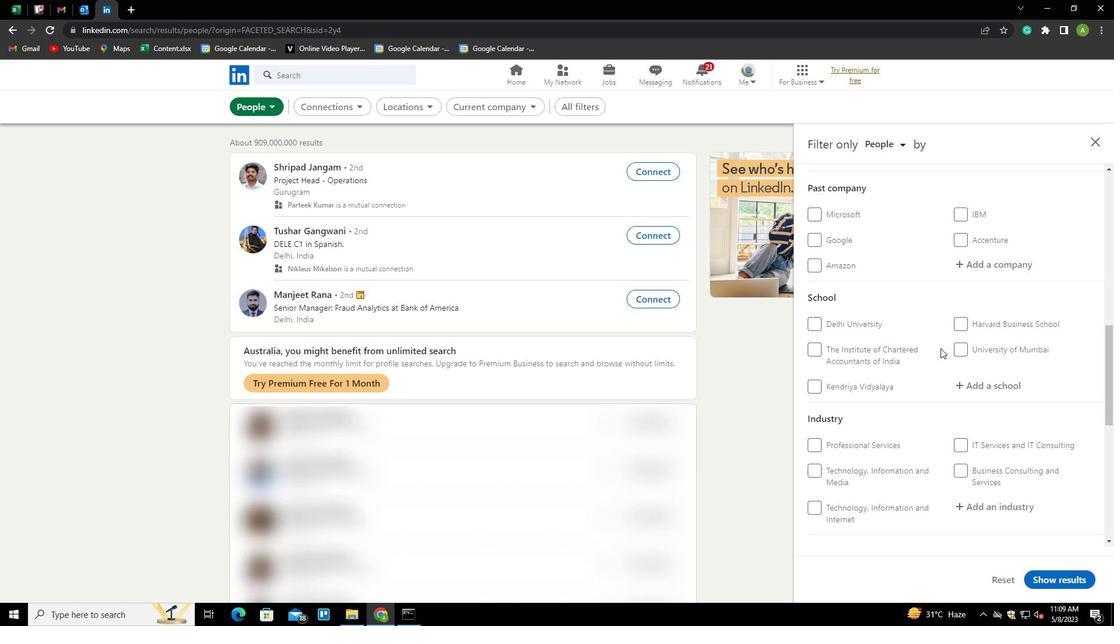 
Action: Mouse scrolled (940, 349) with delta (0, 0)
Screenshot: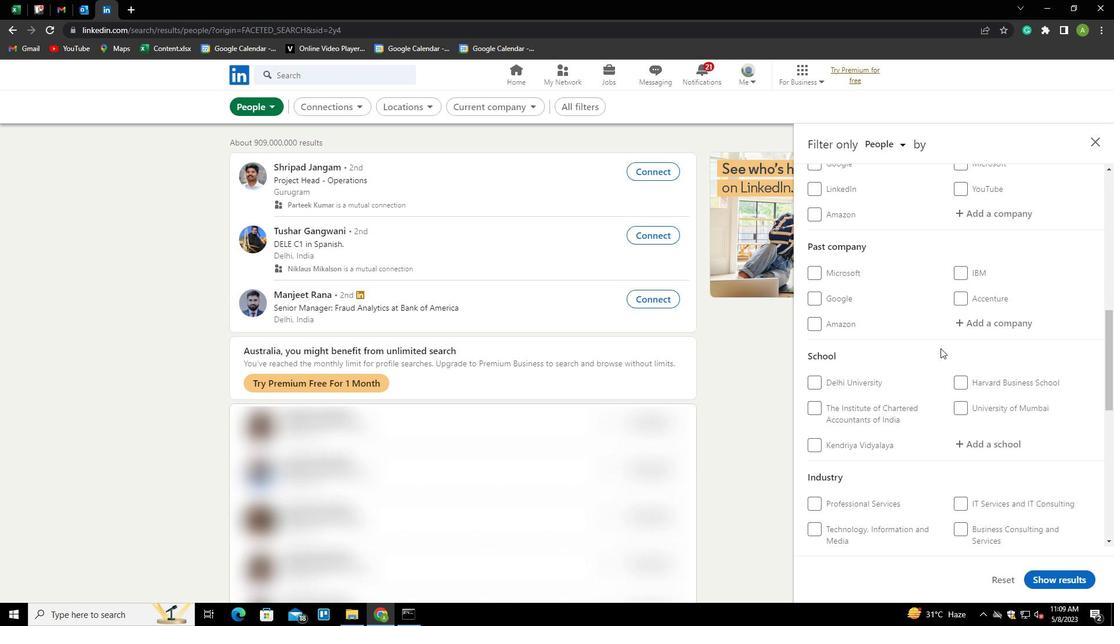 
Action: Mouse moved to (980, 275)
Screenshot: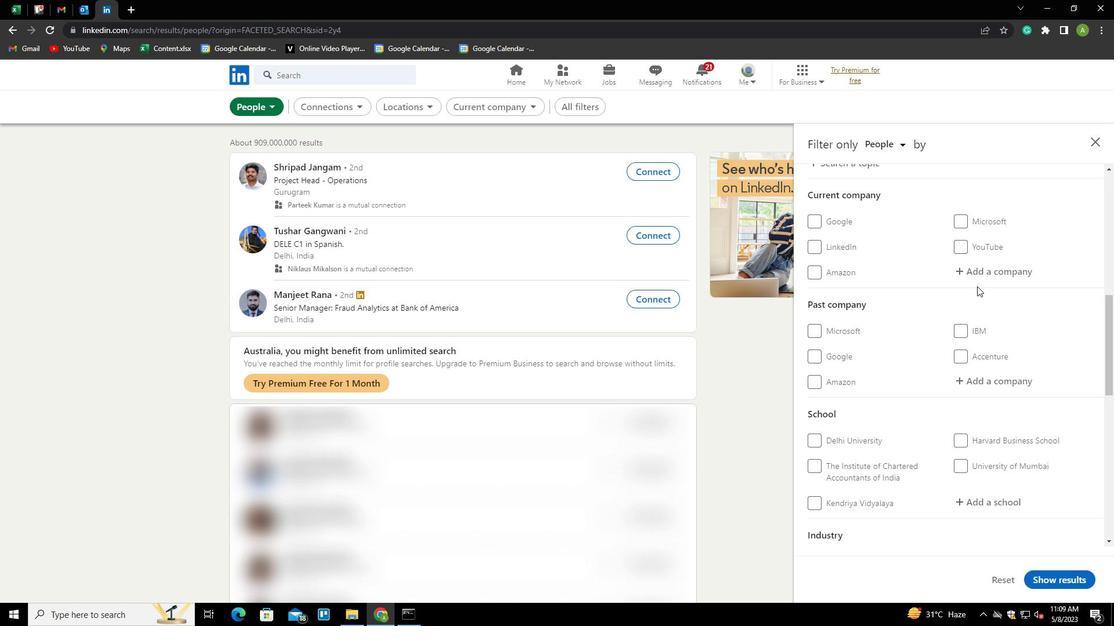 
Action: Mouse pressed left at (980, 275)
Screenshot: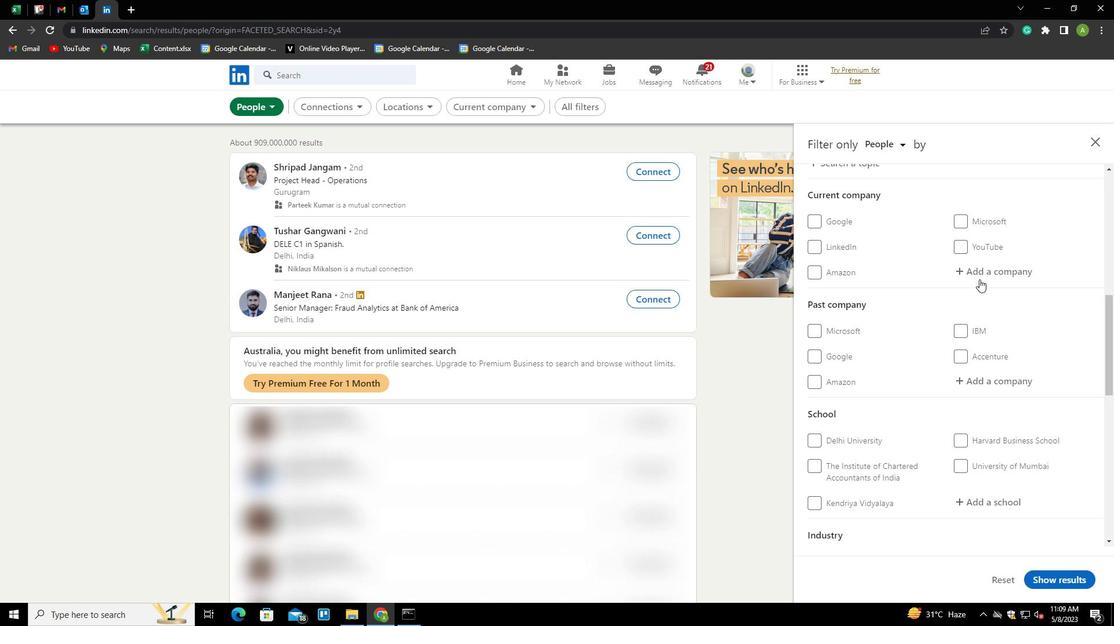 
Action: Key pressed <Key.shift><Key.shift><Key.shift>GEEKY<Key.shift>ANTS<Key.down><Key.enter>
Screenshot: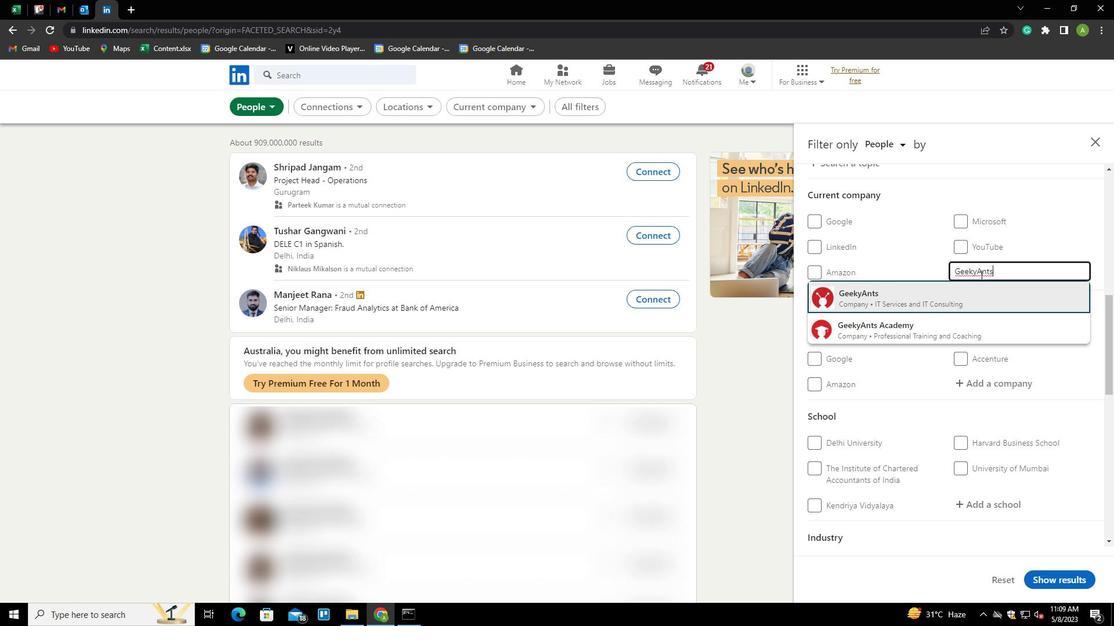 
Action: Mouse scrolled (980, 274) with delta (0, 0)
Screenshot: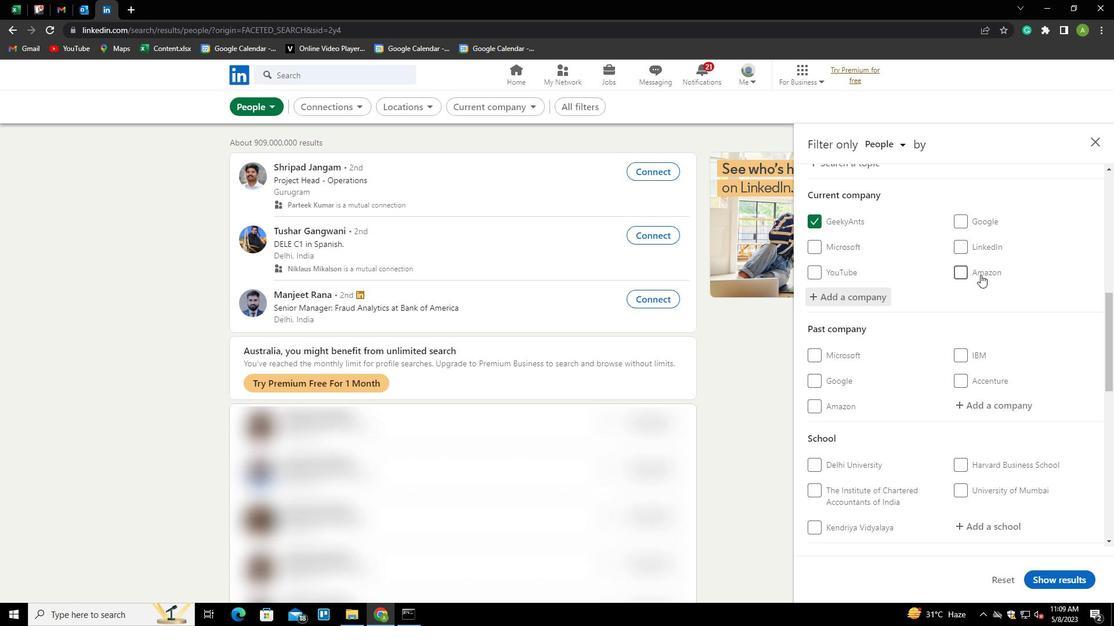 
Action: Mouse scrolled (980, 274) with delta (0, 0)
Screenshot: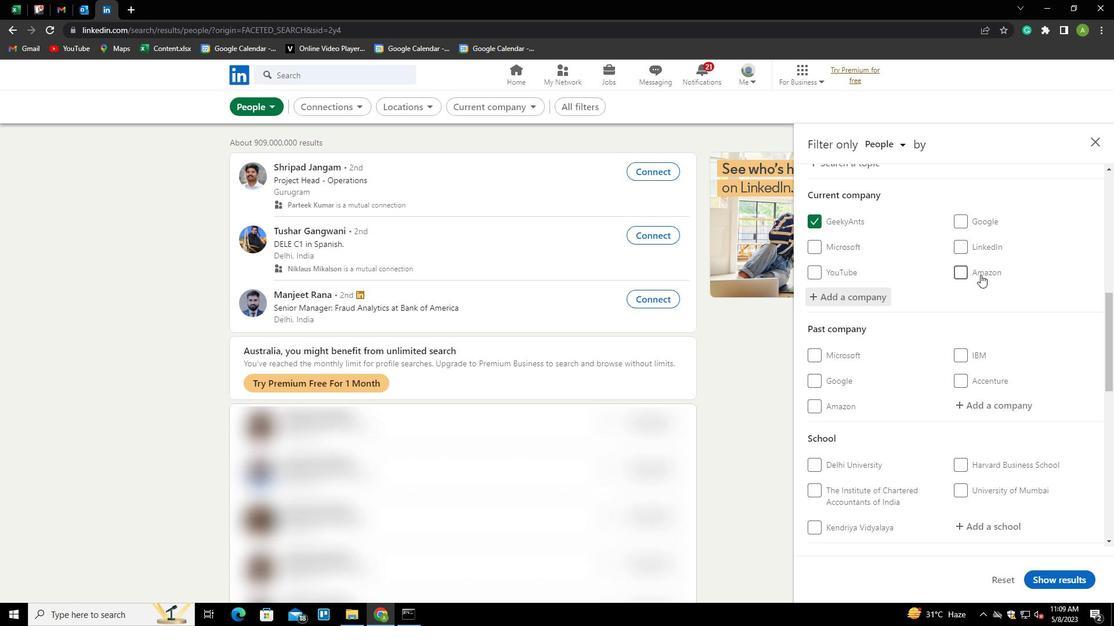 
Action: Mouse scrolled (980, 274) with delta (0, 0)
Screenshot: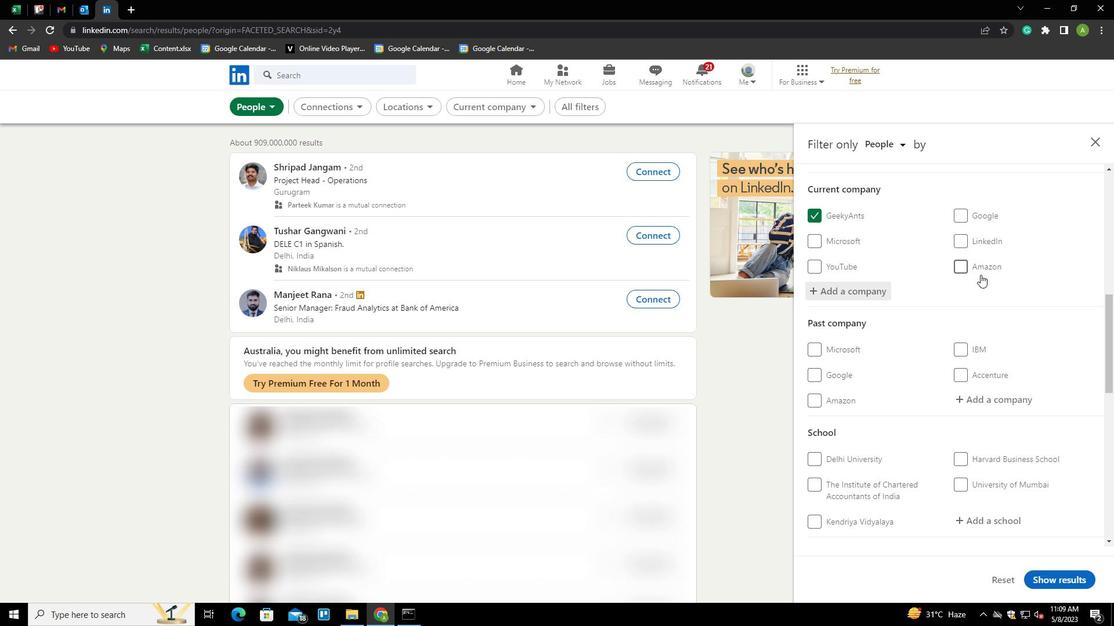 
Action: Mouse scrolled (980, 274) with delta (0, 0)
Screenshot: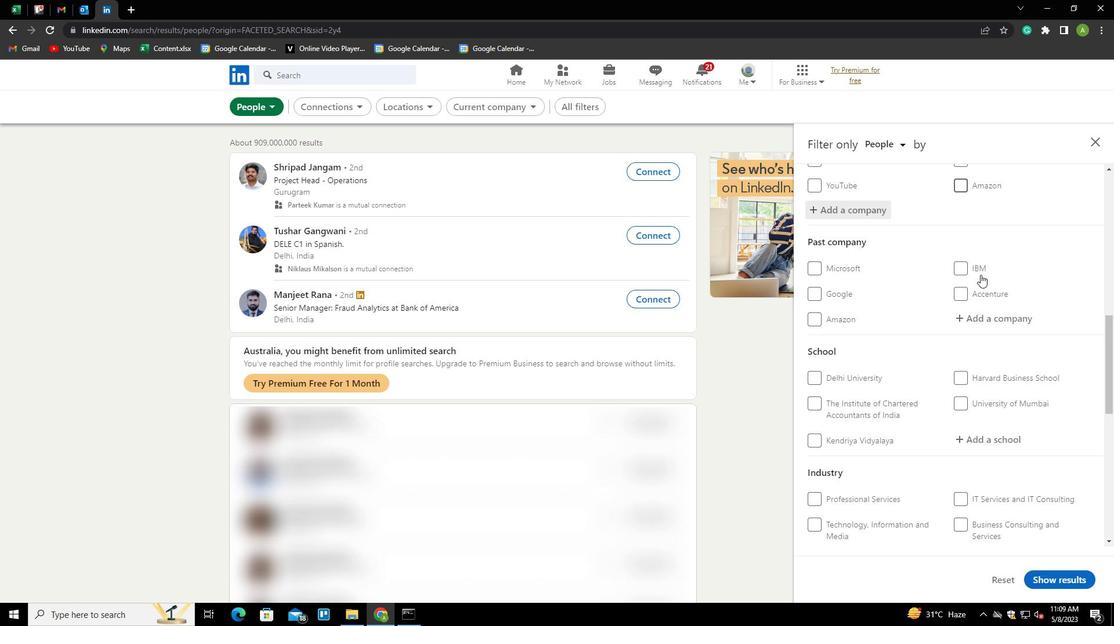 
Action: Mouse moved to (979, 288)
Screenshot: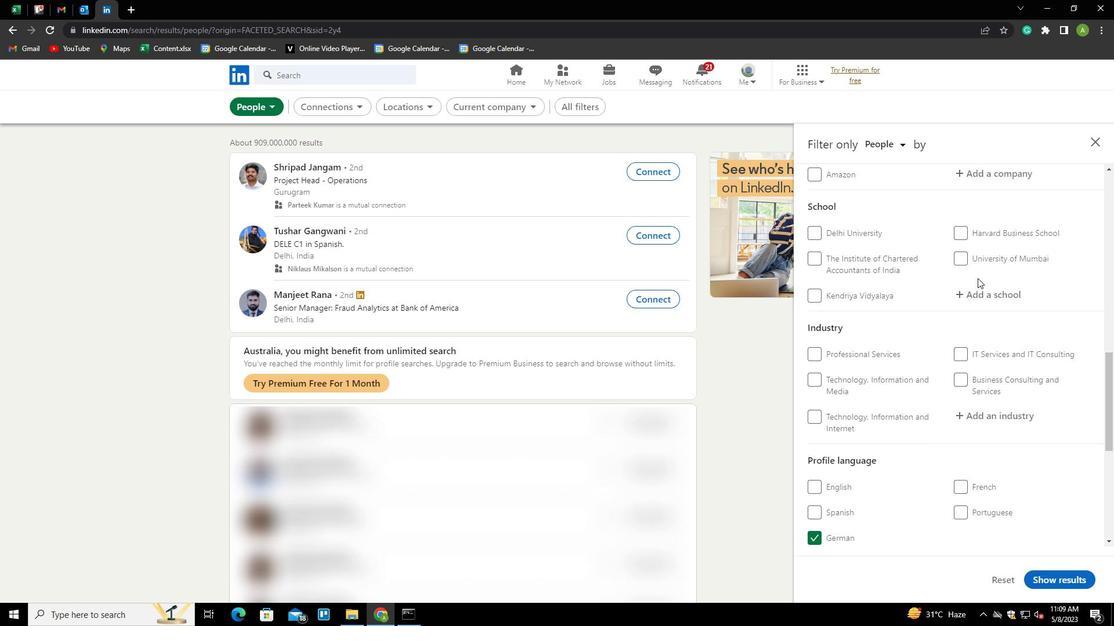 
Action: Mouse pressed left at (979, 288)
Screenshot: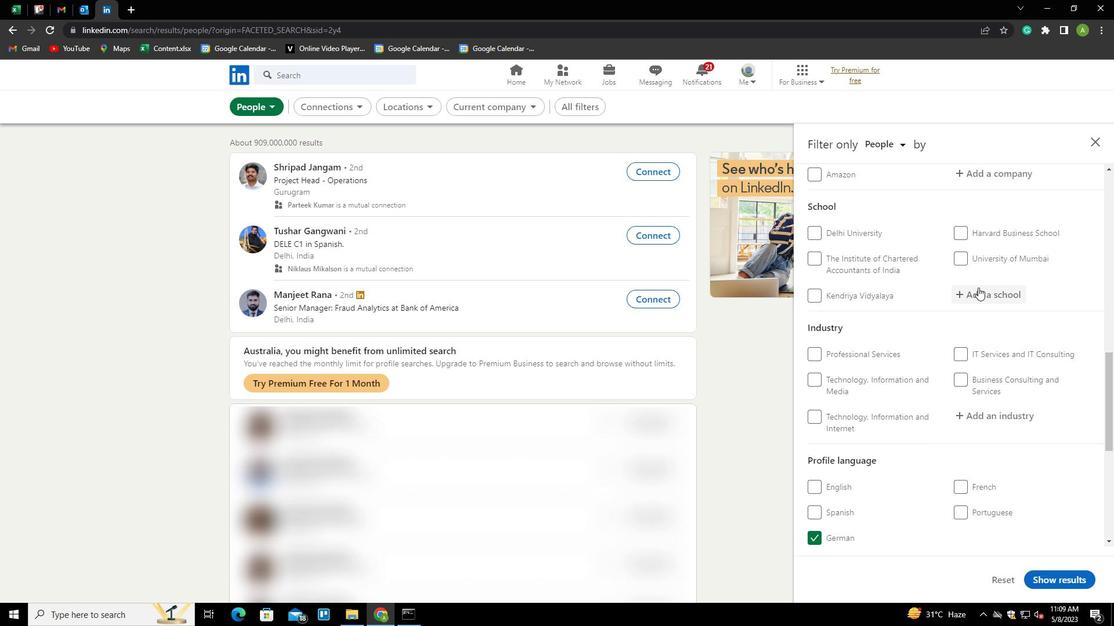 
Action: Key pressed <Key.shift>THE<Key.space><Key.shift>MAHARAJA<Key.space><Key.shift><Key.shift><Key.shift><Key.shift><Key.shift>SAYAJIRAO<Key.space><Key.shift>UNIVERSITY<Key.space>OF<Key.space><Key.shift><Key.shift><Key.shift><Key.shift><Key.shift><Key.shift><Key.shift><Key.shift><Key.shift><Key.shift><Key.shift><Key.shift><Key.shift><Key.shift>BARODA<Key.down><Key.enter>
Screenshot: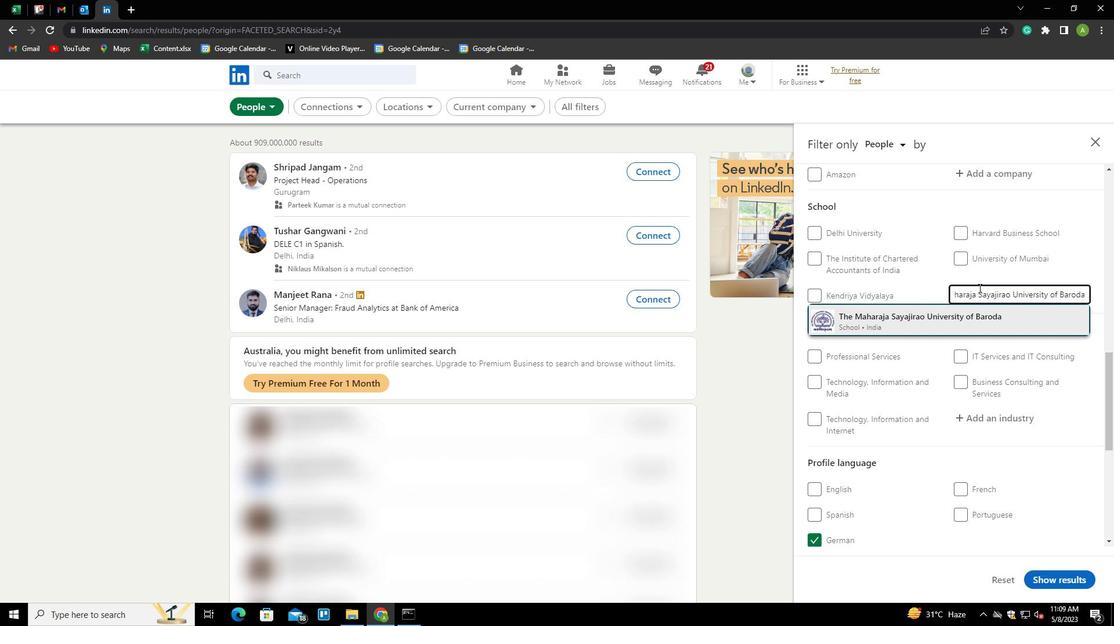 
Action: Mouse scrolled (979, 287) with delta (0, 0)
Screenshot: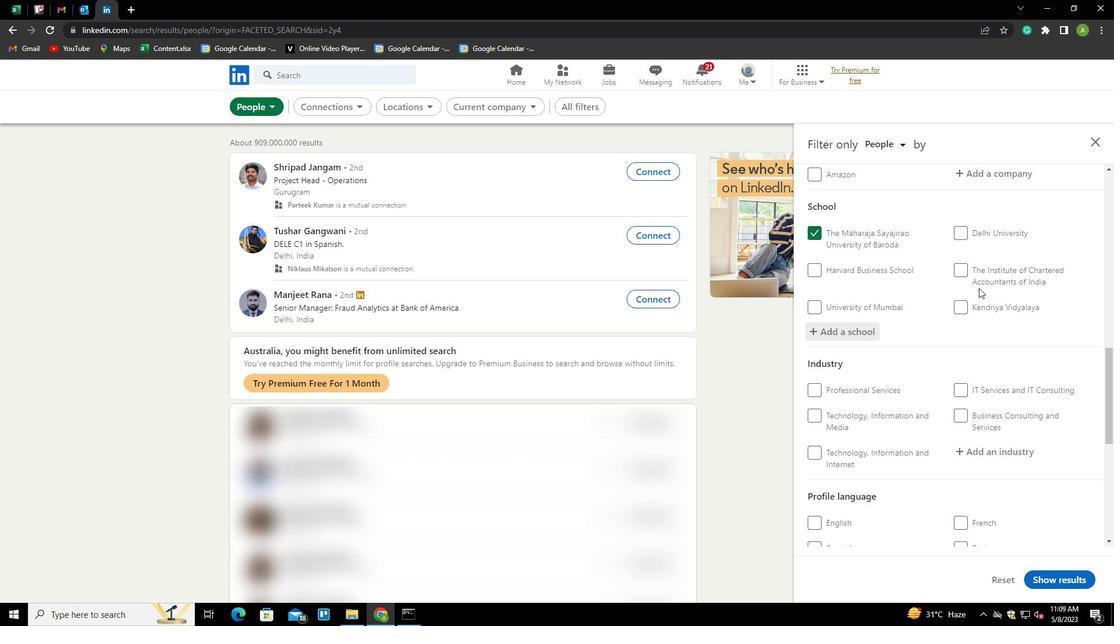 
Action: Mouse scrolled (979, 287) with delta (0, 0)
Screenshot: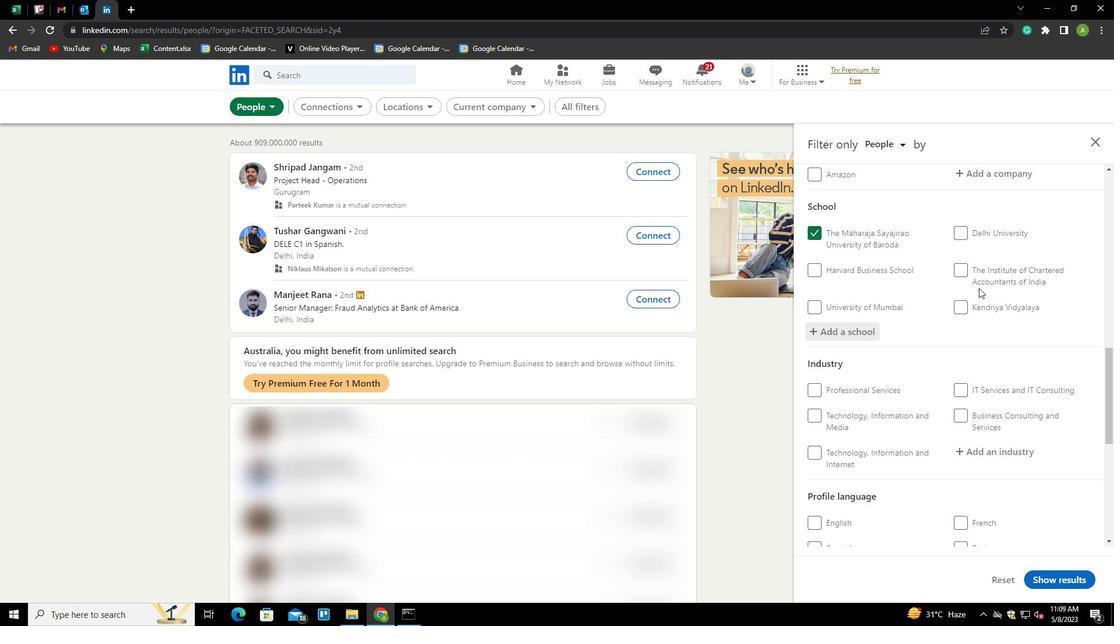 
Action: Mouse scrolled (979, 287) with delta (0, 0)
Screenshot: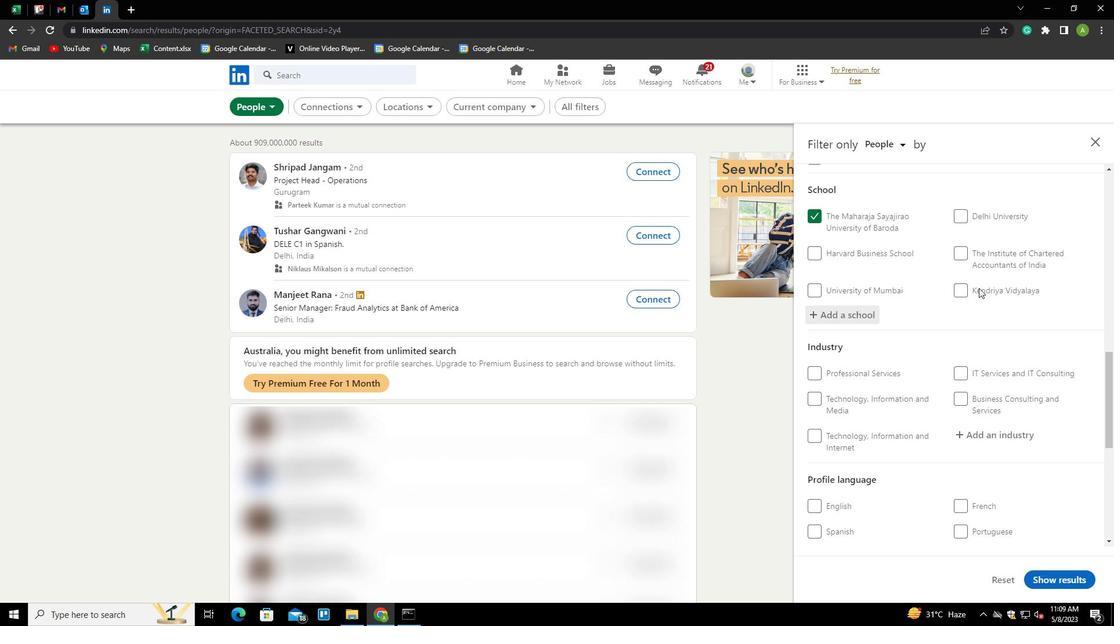 
Action: Mouse moved to (983, 280)
Screenshot: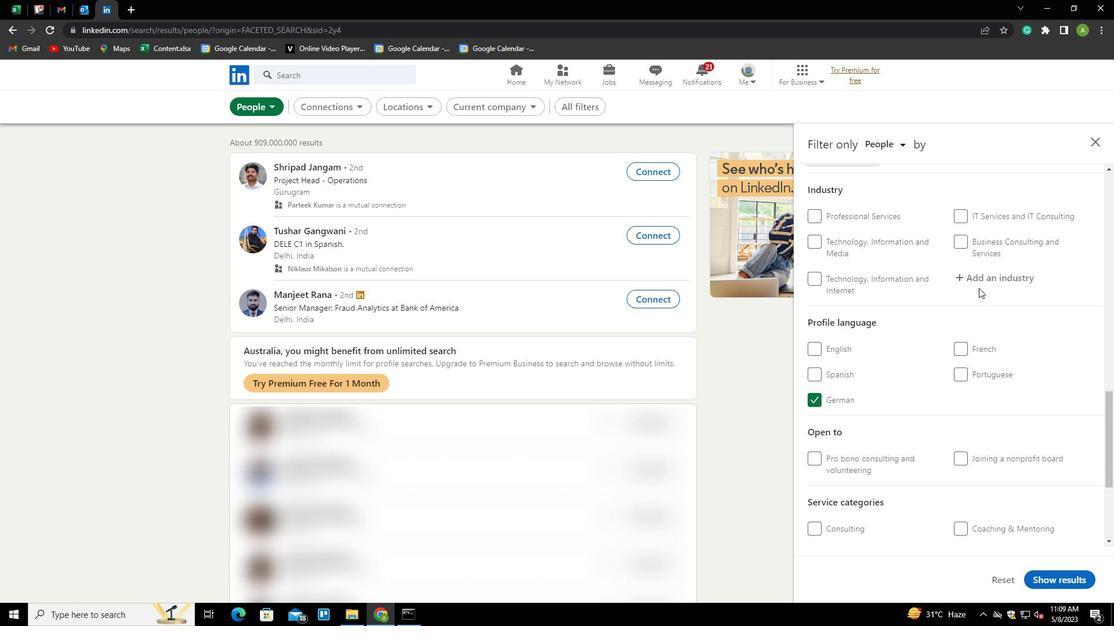 
Action: Mouse pressed left at (983, 280)
Screenshot: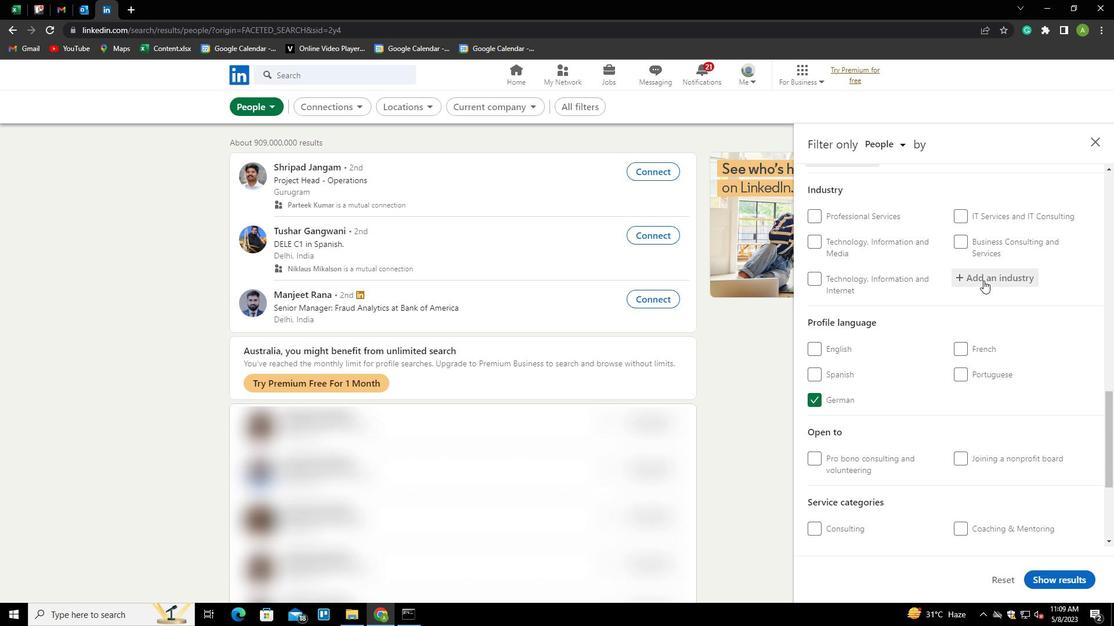 
Action: Key pressed <Key.shift>ADMINISTRATION<Key.space>OF<Key.space><Key.shift>JUSTICE<Key.down><Key.enter>
Screenshot: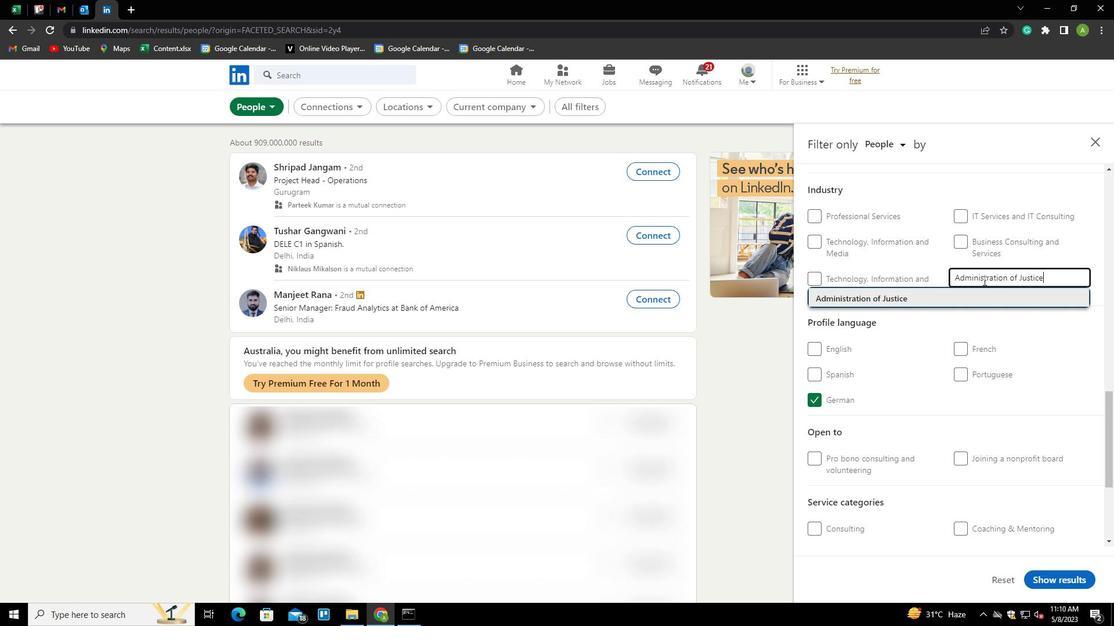 
Action: Mouse scrolled (983, 280) with delta (0, 0)
Screenshot: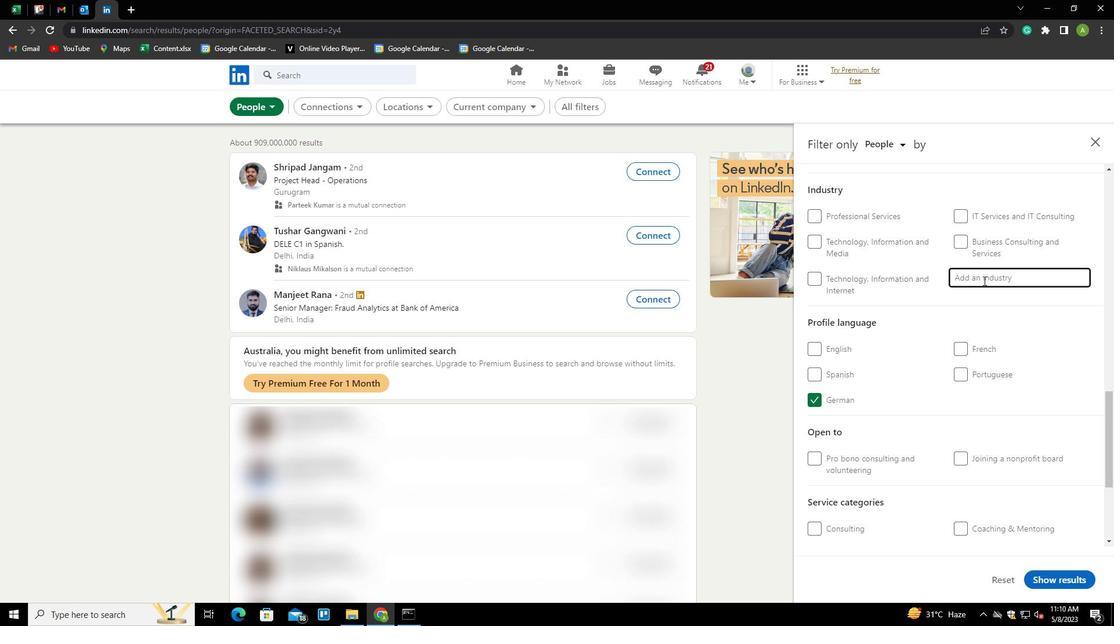 
Action: Mouse scrolled (983, 280) with delta (0, 0)
Screenshot: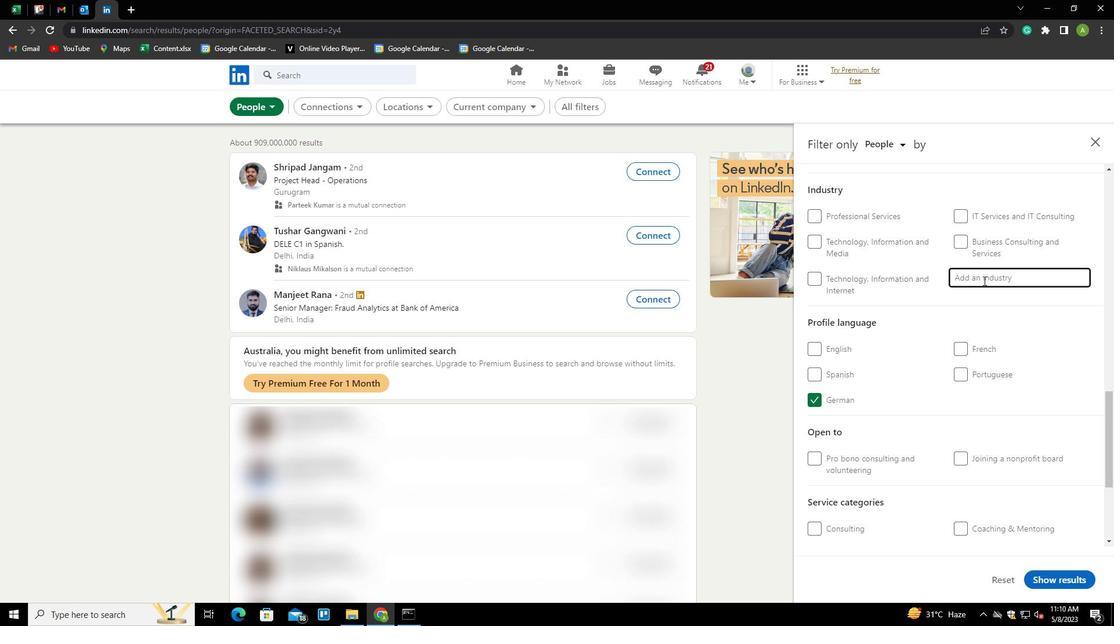 
Action: Mouse scrolled (983, 280) with delta (0, 0)
Screenshot: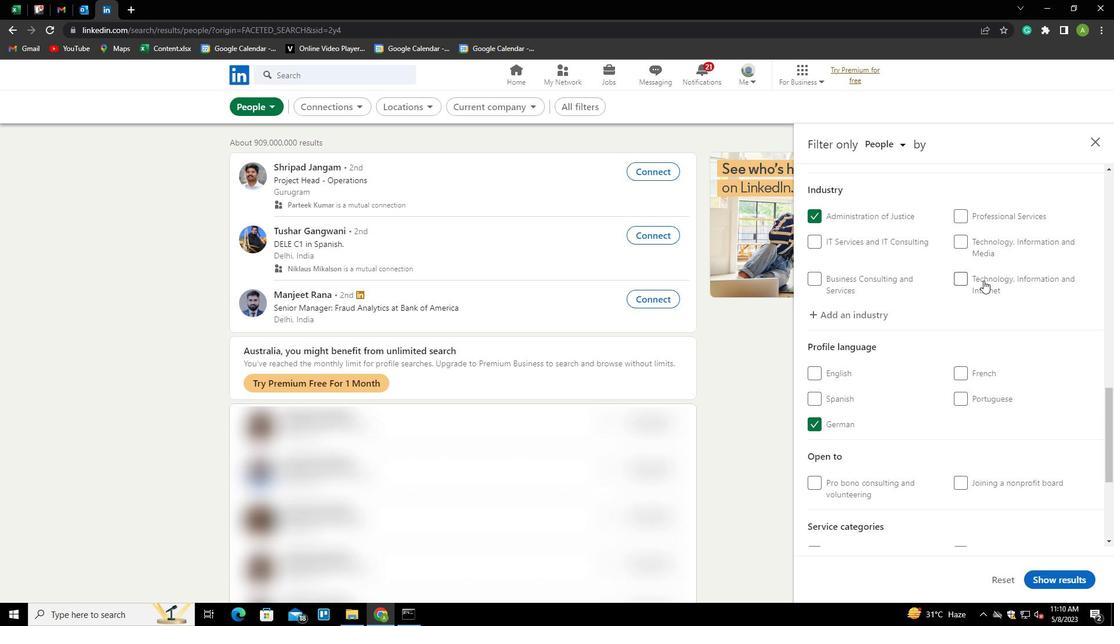 
Action: Mouse scrolled (983, 280) with delta (0, 0)
Screenshot: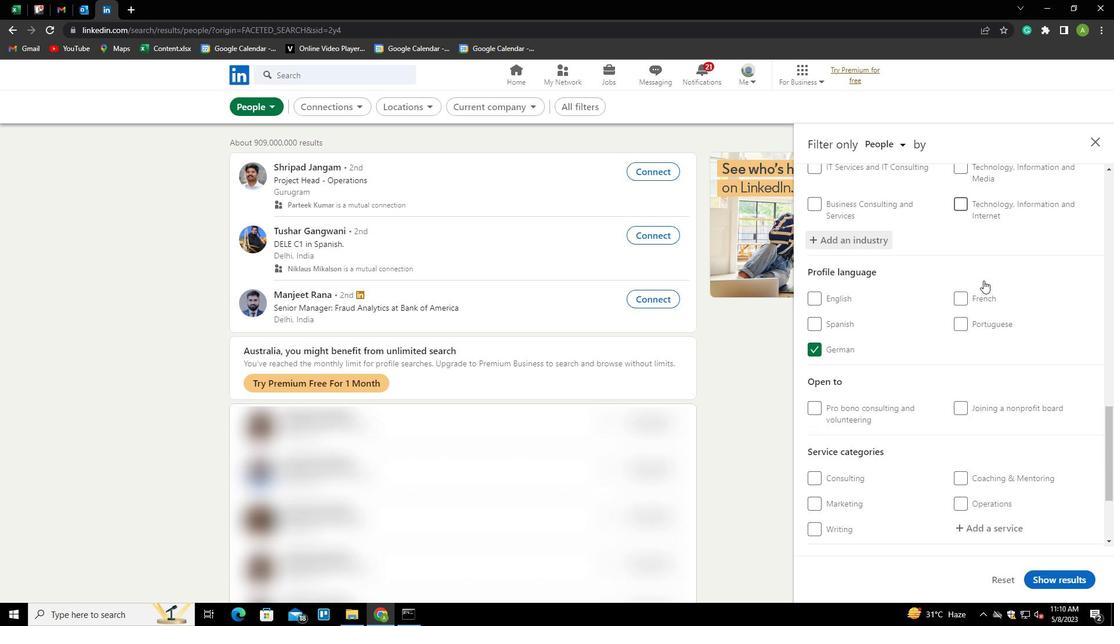 
Action: Mouse scrolled (983, 280) with delta (0, 0)
Screenshot: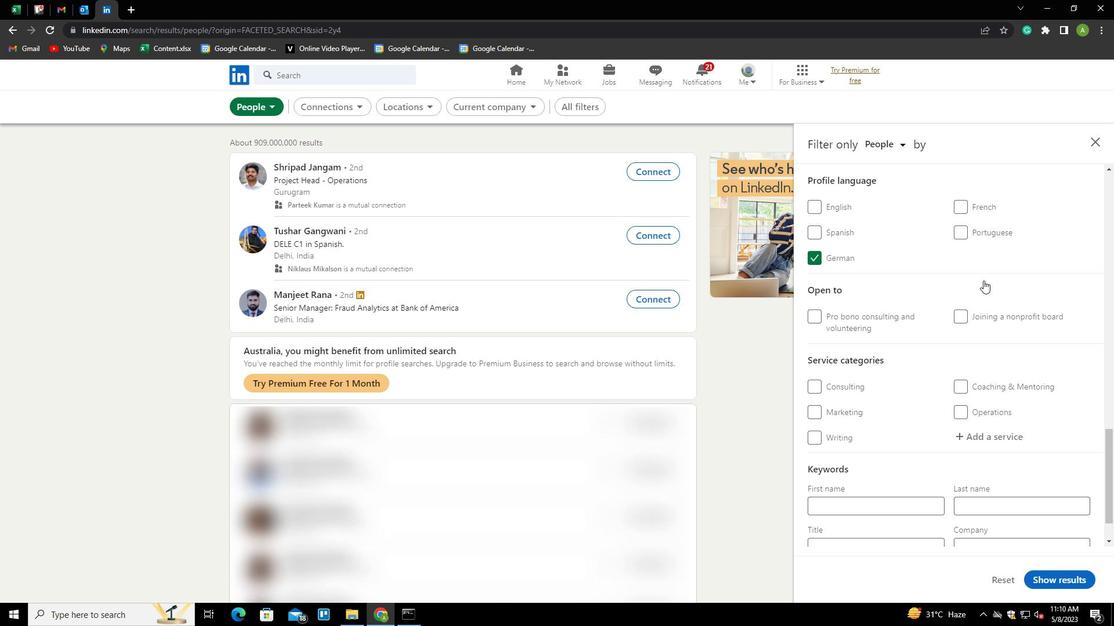 
Action: Mouse scrolled (983, 280) with delta (0, 0)
Screenshot: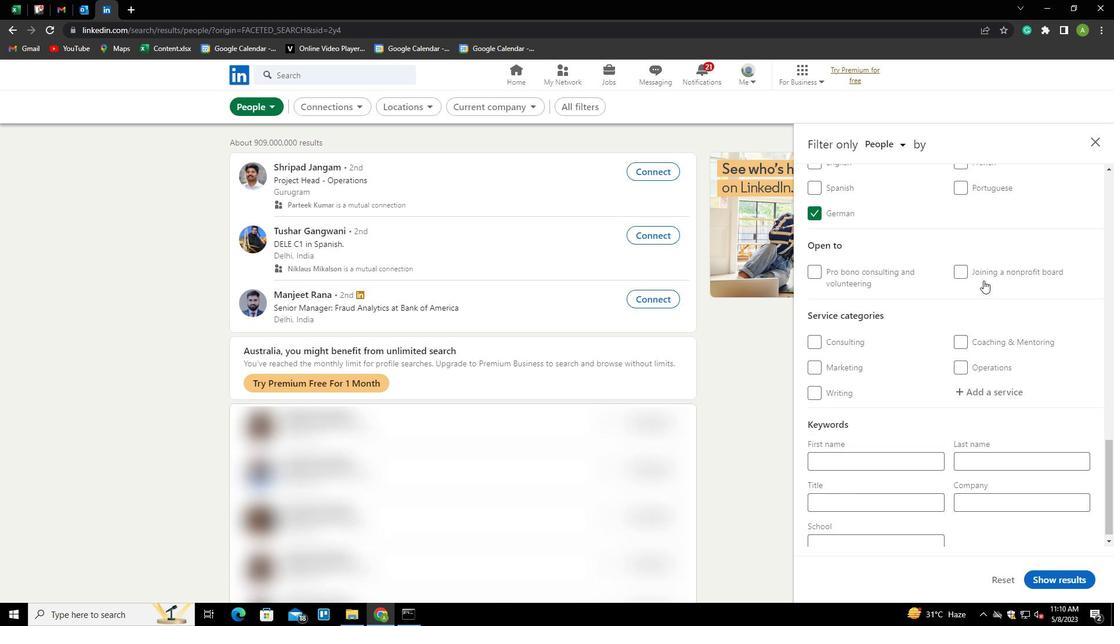 
Action: Mouse scrolled (983, 280) with delta (0, 0)
Screenshot: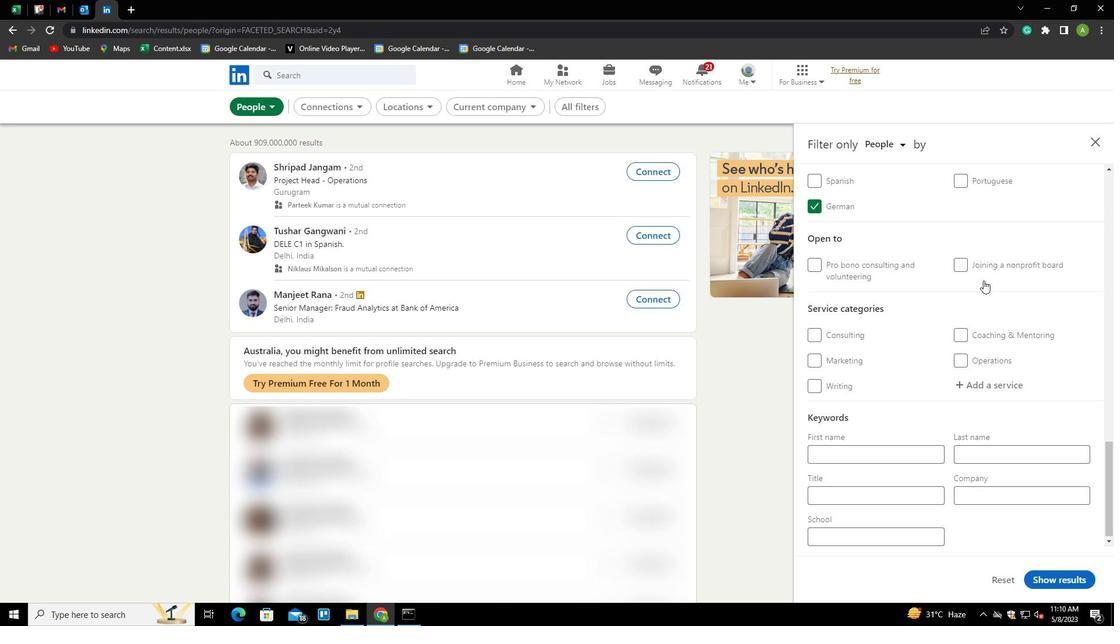 
Action: Mouse moved to (977, 384)
Screenshot: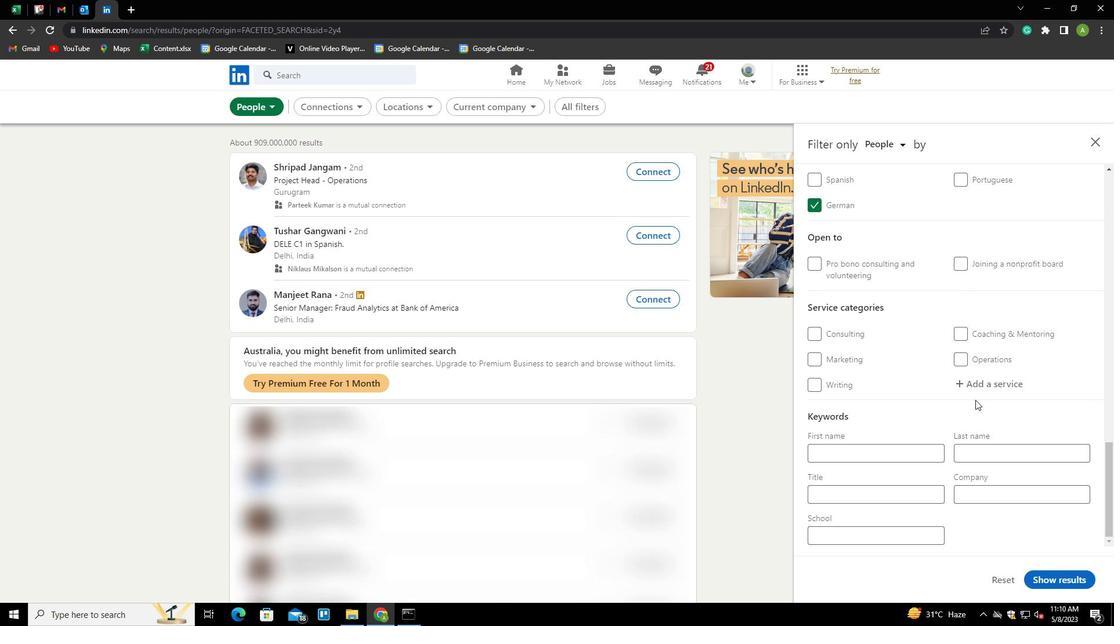 
Action: Mouse pressed left at (977, 384)
Screenshot: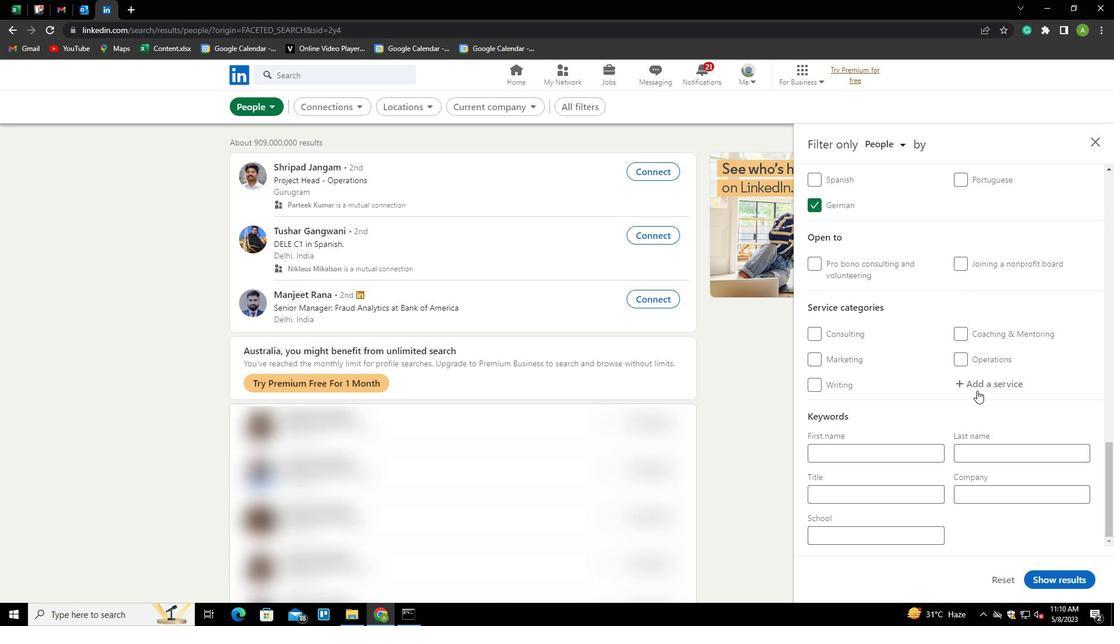 
Action: Mouse moved to (980, 381)
Screenshot: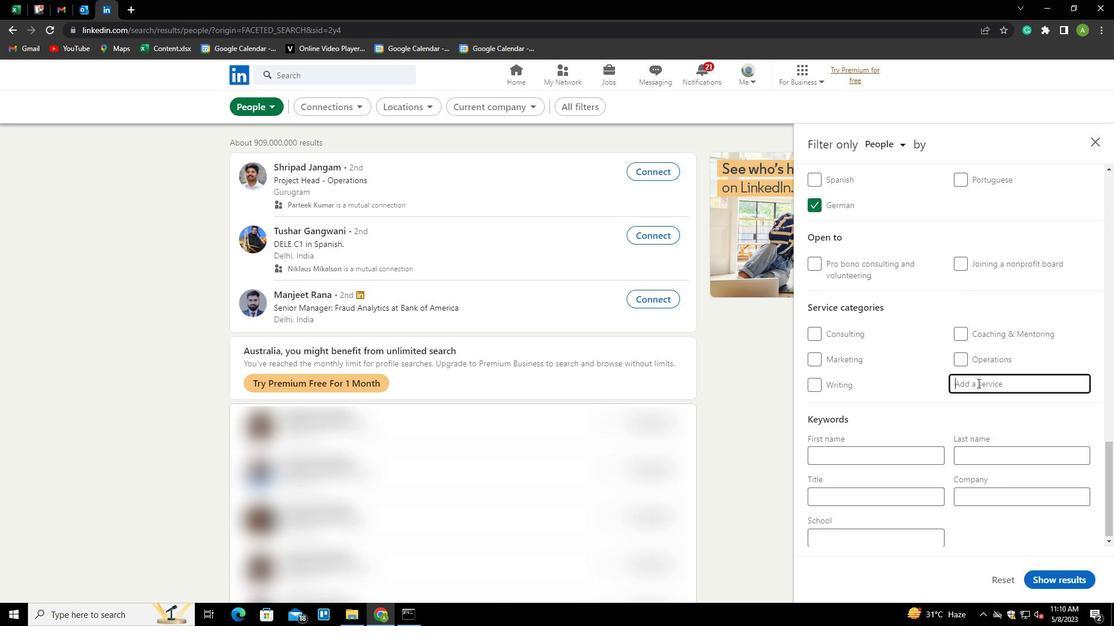 
Action: Key pressed <Key.shift><Key.shift><Key.shift><Key.shift><Key.shift><Key.shift><Key.shift><Key.shift><Key.shift><Key.shift>SOFTWARE<Key.space><Key.shift><Key.shift><Key.shift><Key.shift><Key.shift><Key.shift><Key.shift><Key.shift><Key.shift><Key.shift><Key.shift><Key.shift><Key.shift><Key.shift><Key.shift><Key.shift><Key.shift><Key.shift><Key.shift><Key.shift><Key.shift><Key.shift><Key.shift>TESTING<Key.down><Key.enter>
Screenshot: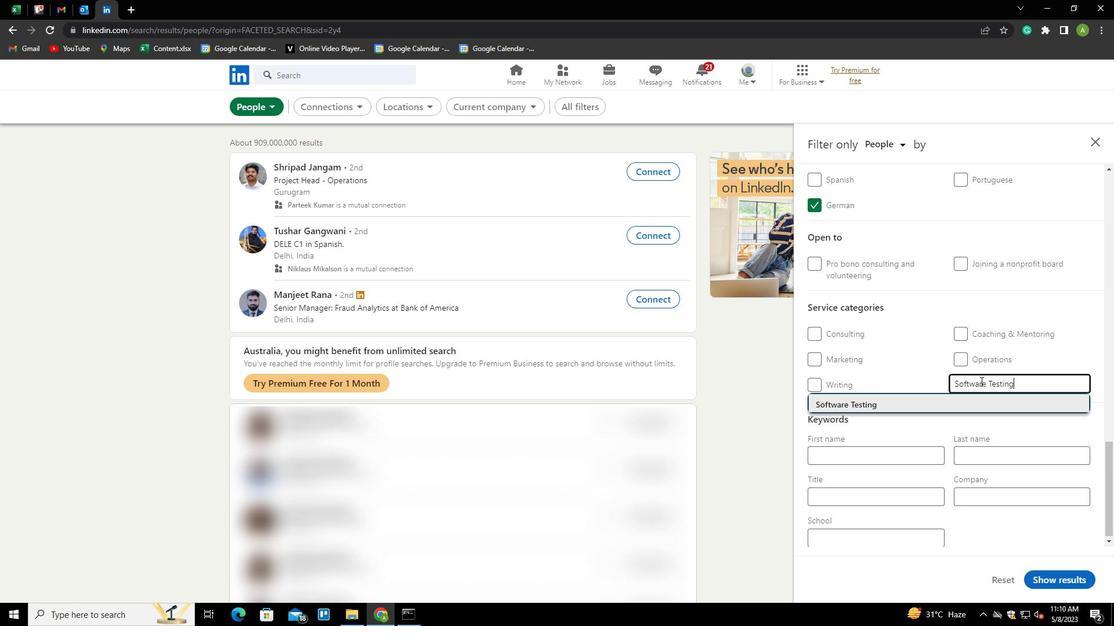 
Action: Mouse moved to (925, 369)
Screenshot: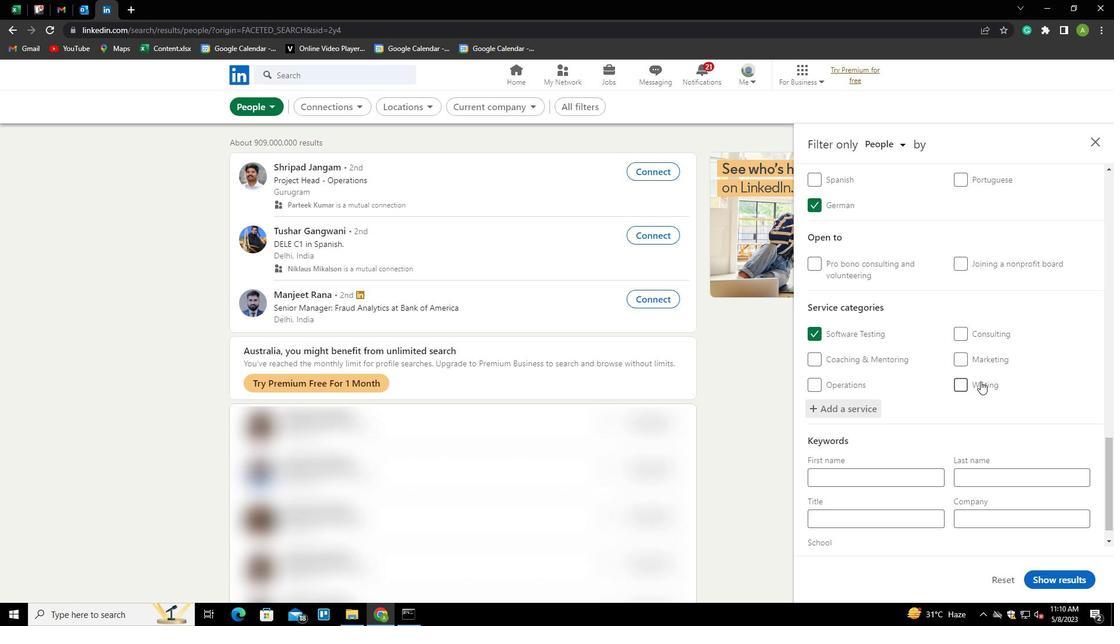 
Action: Mouse scrolled (925, 368) with delta (0, 0)
Screenshot: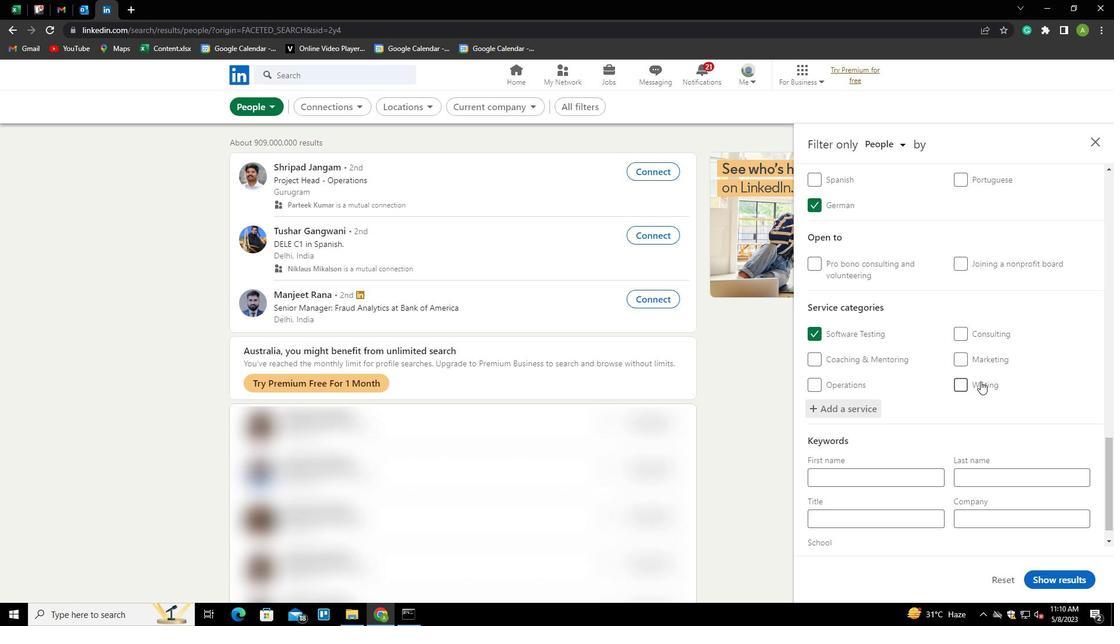 
Action: Mouse moved to (923, 373)
Screenshot: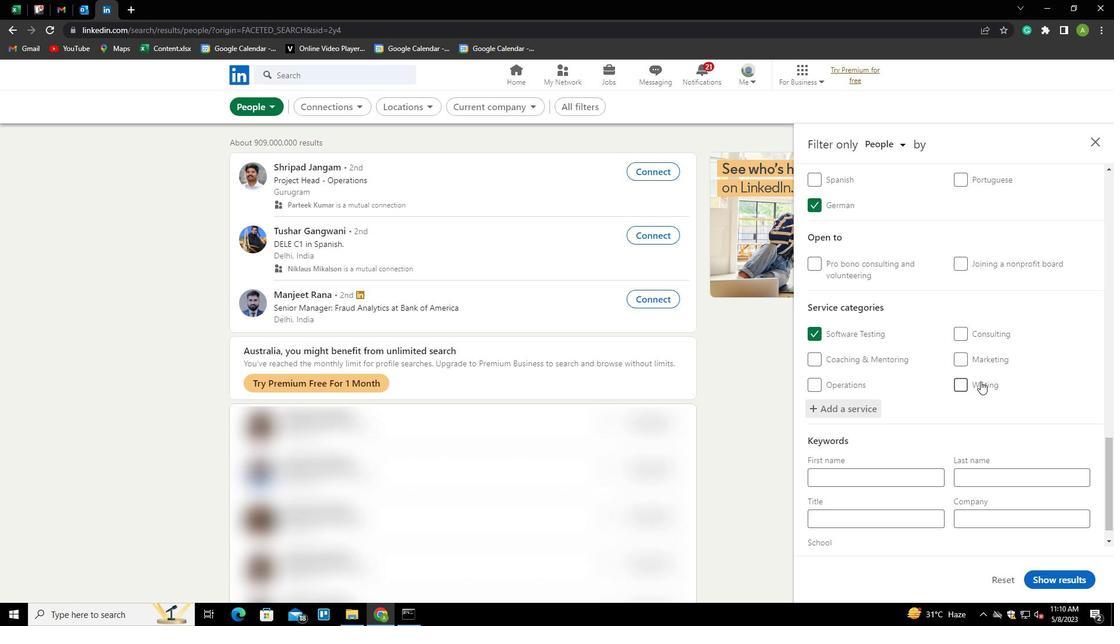 
Action: Mouse scrolled (923, 372) with delta (0, 0)
Screenshot: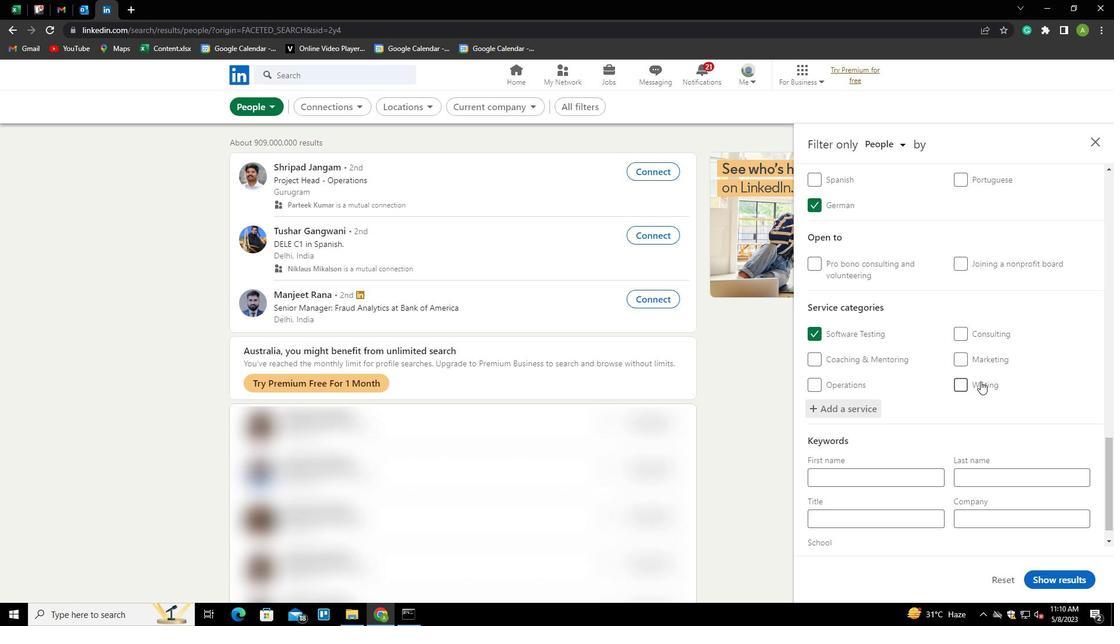 
Action: Mouse moved to (923, 374)
Screenshot: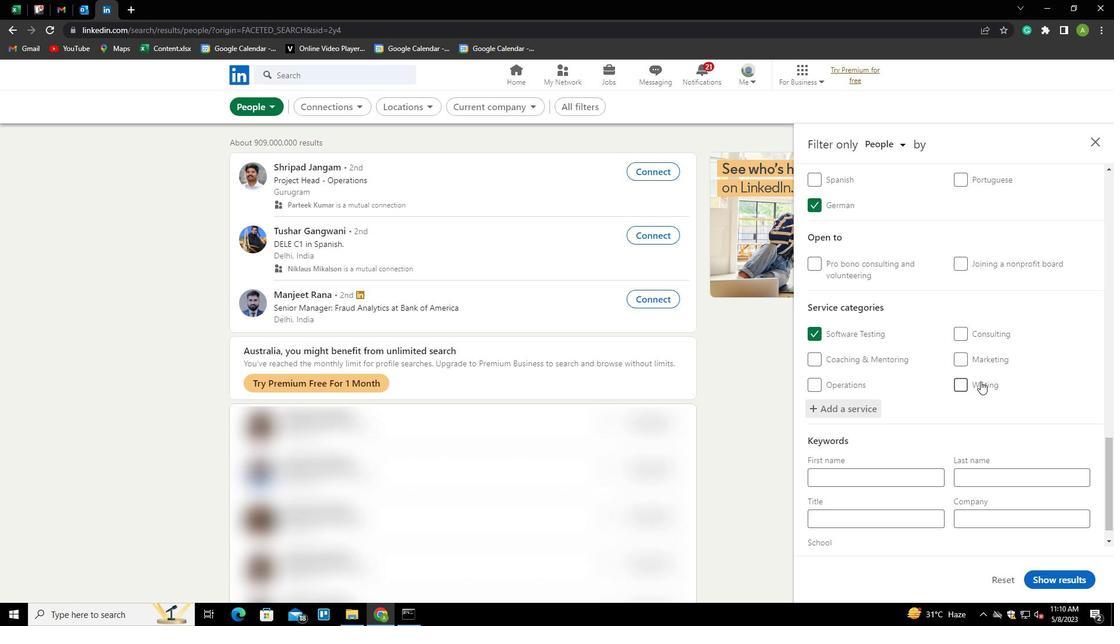 
Action: Mouse scrolled (923, 373) with delta (0, 0)
Screenshot: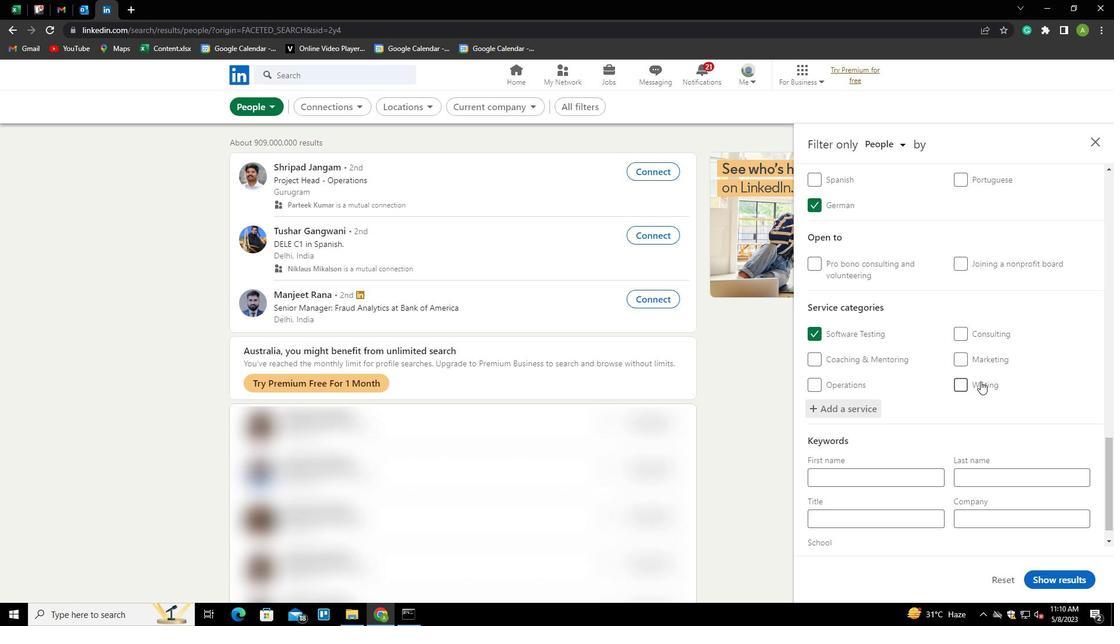 
Action: Mouse moved to (923, 374)
Screenshot: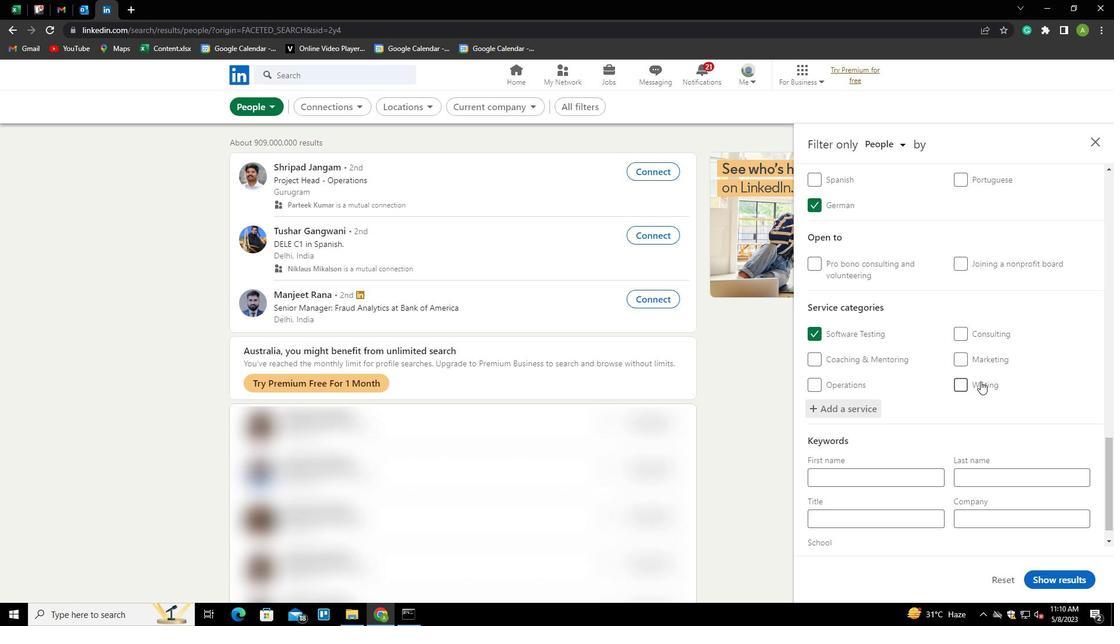
Action: Mouse scrolled (923, 374) with delta (0, 0)
Screenshot: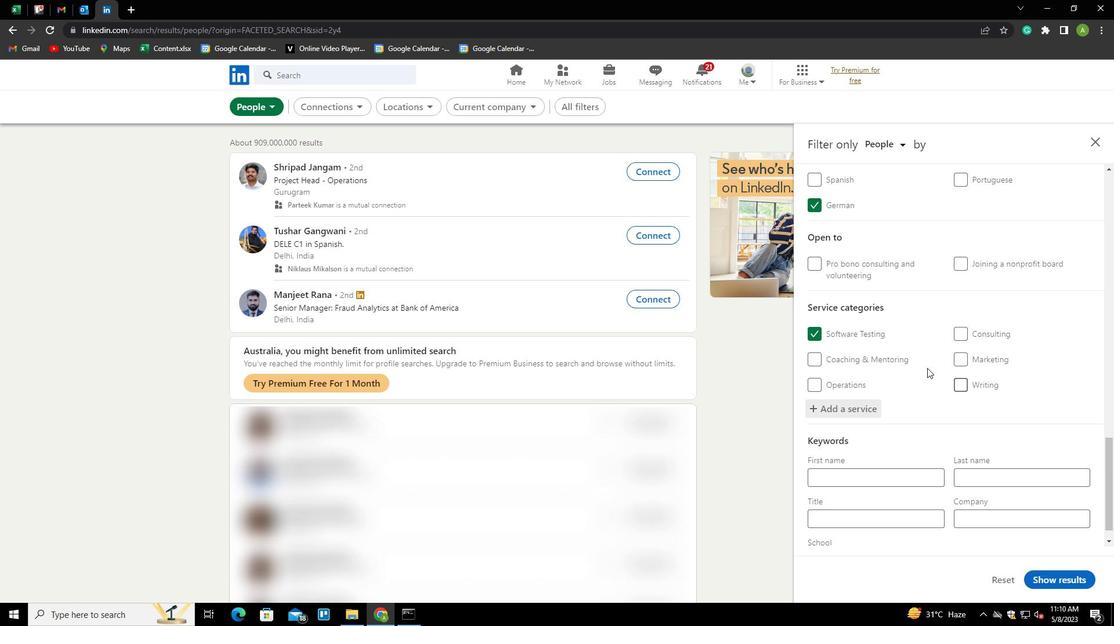 
Action: Mouse scrolled (923, 374) with delta (0, 0)
Screenshot: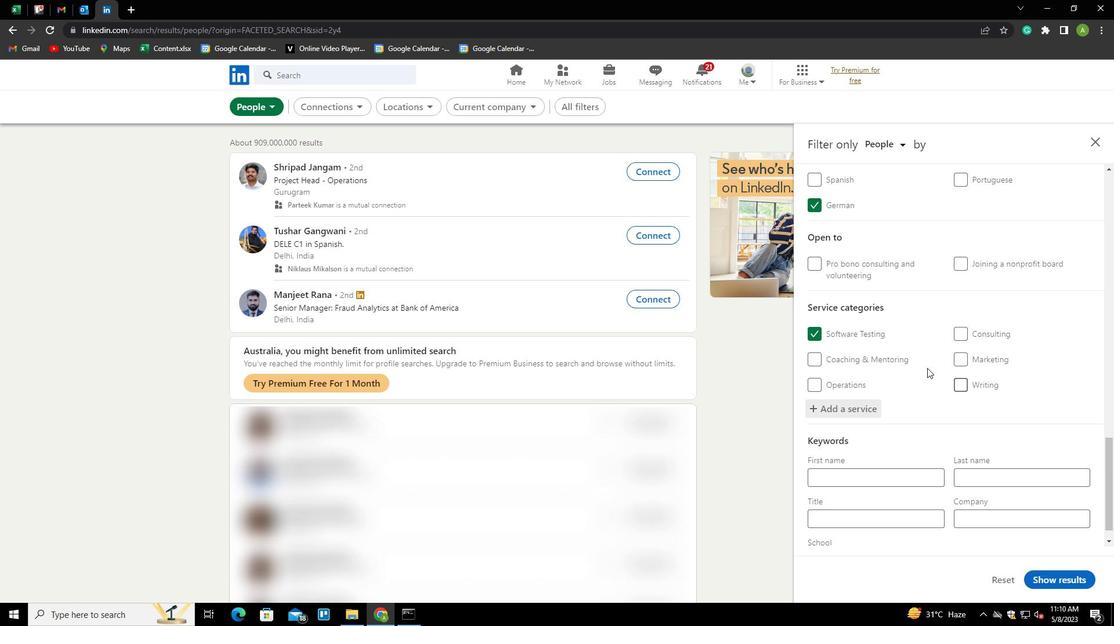 
Action: Mouse moved to (923, 375)
Screenshot: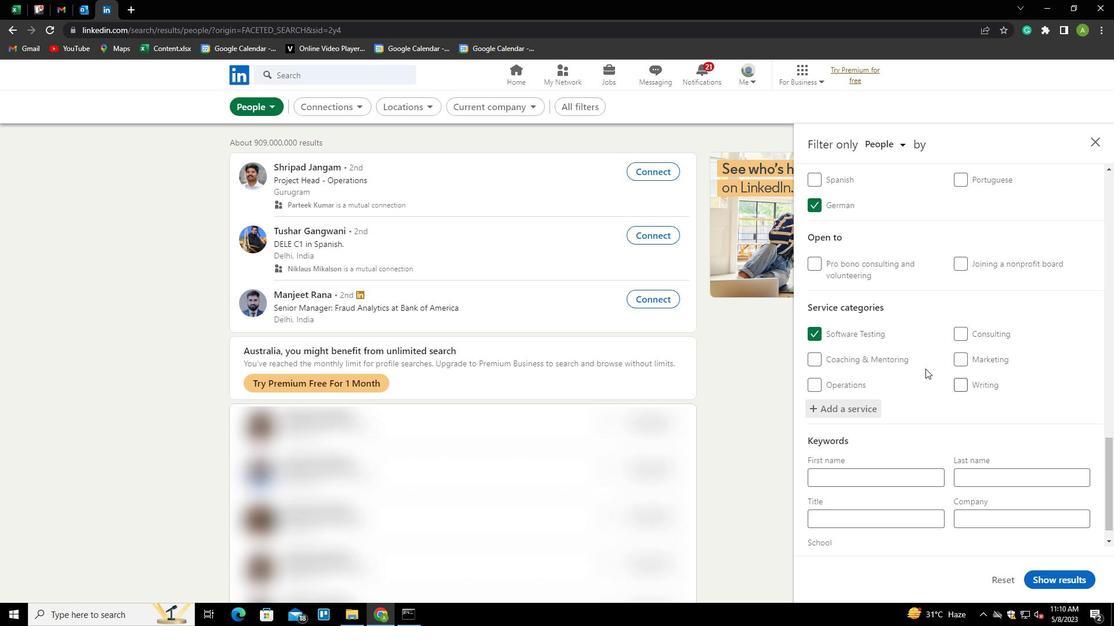
Action: Mouse scrolled (923, 374) with delta (0, 0)
Screenshot: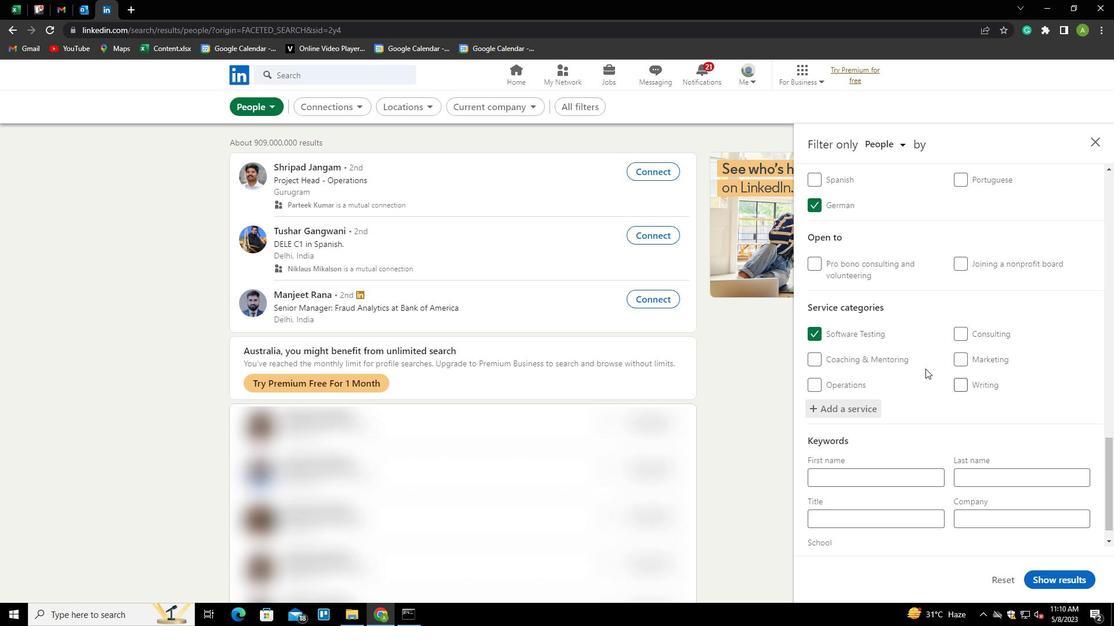 
Action: Mouse moved to (868, 489)
Screenshot: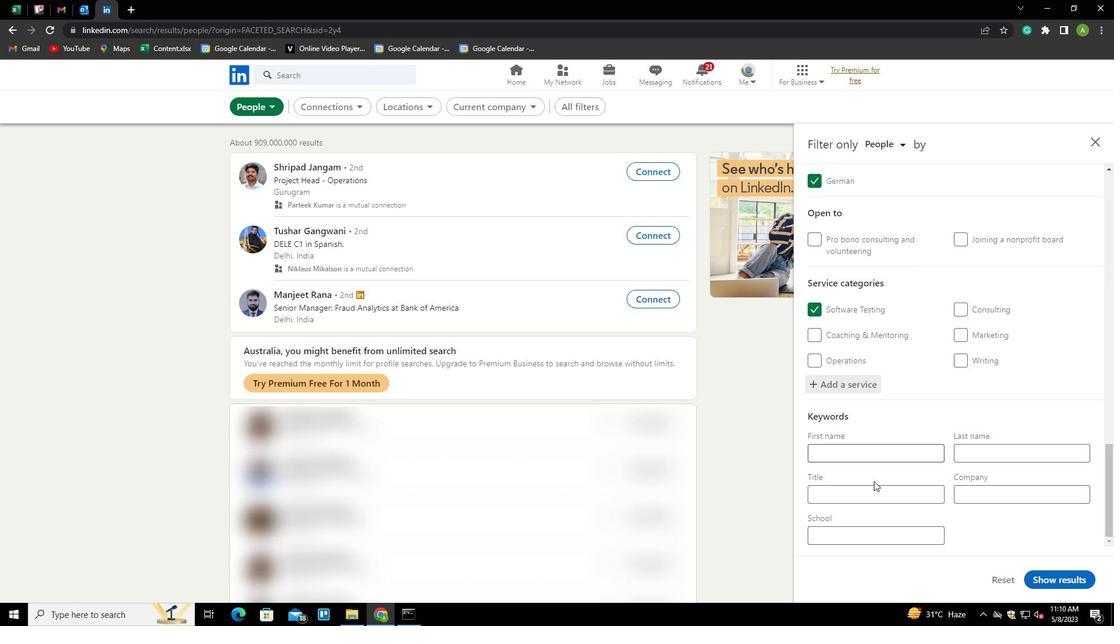 
Action: Mouse pressed left at (868, 489)
Screenshot: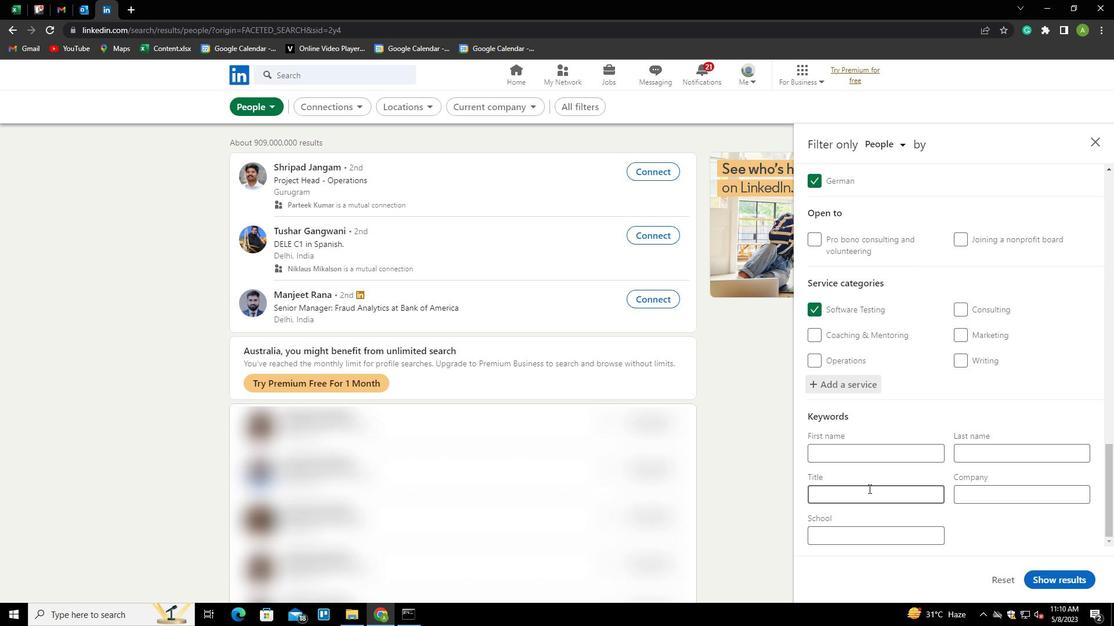 
Action: Mouse moved to (866, 491)
Screenshot: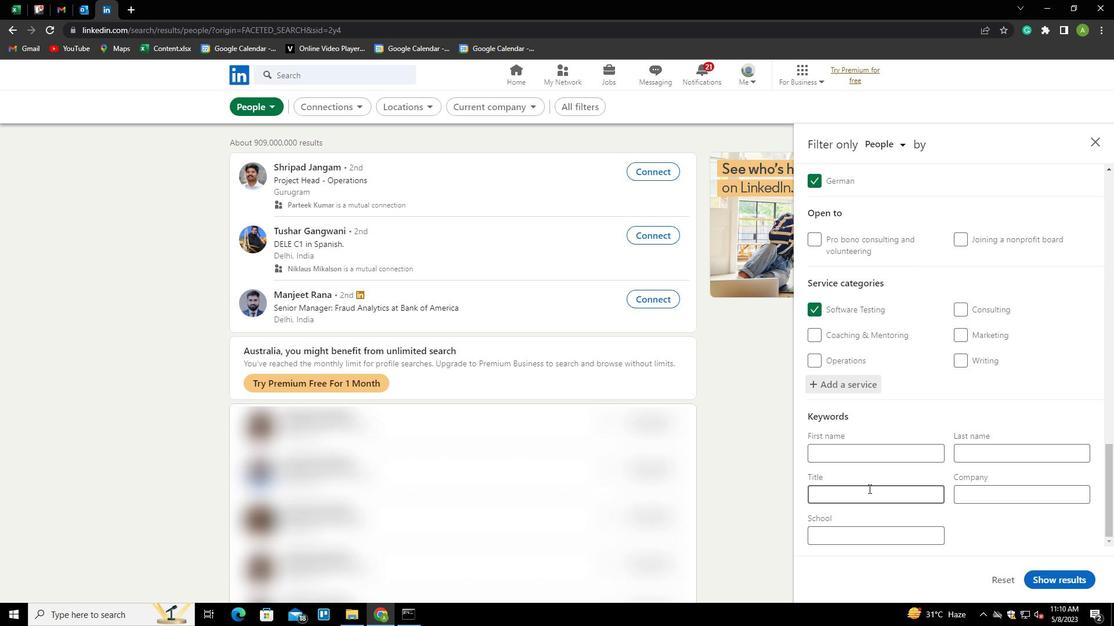 
Action: Key pressed <Key.shift>PRIC<Key.backspace>NCIPAL
Screenshot: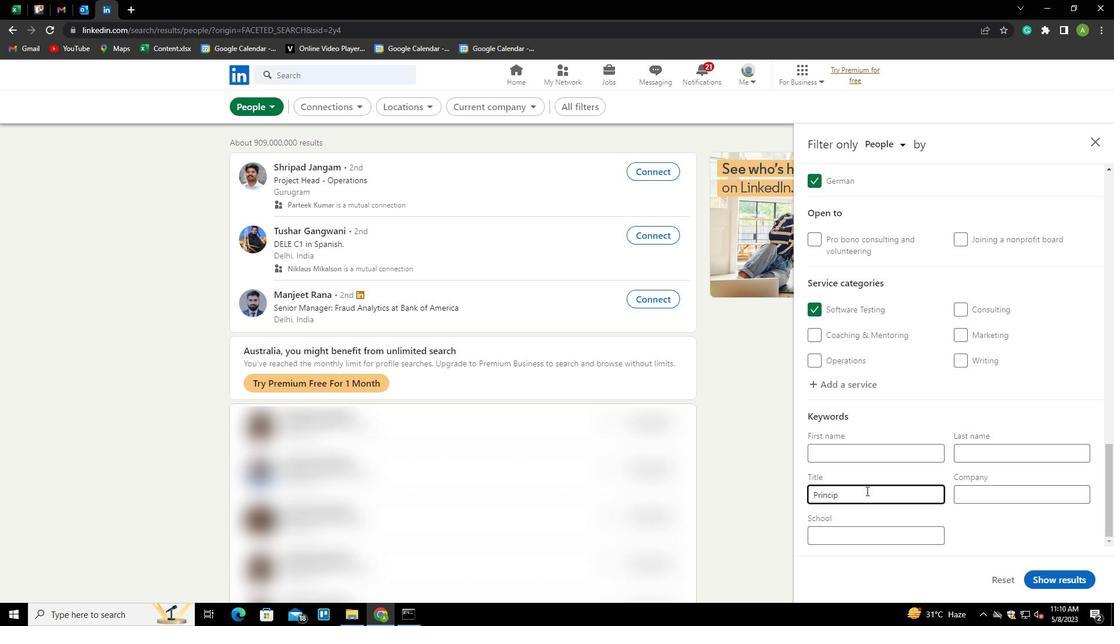 
Action: Mouse moved to (977, 539)
Screenshot: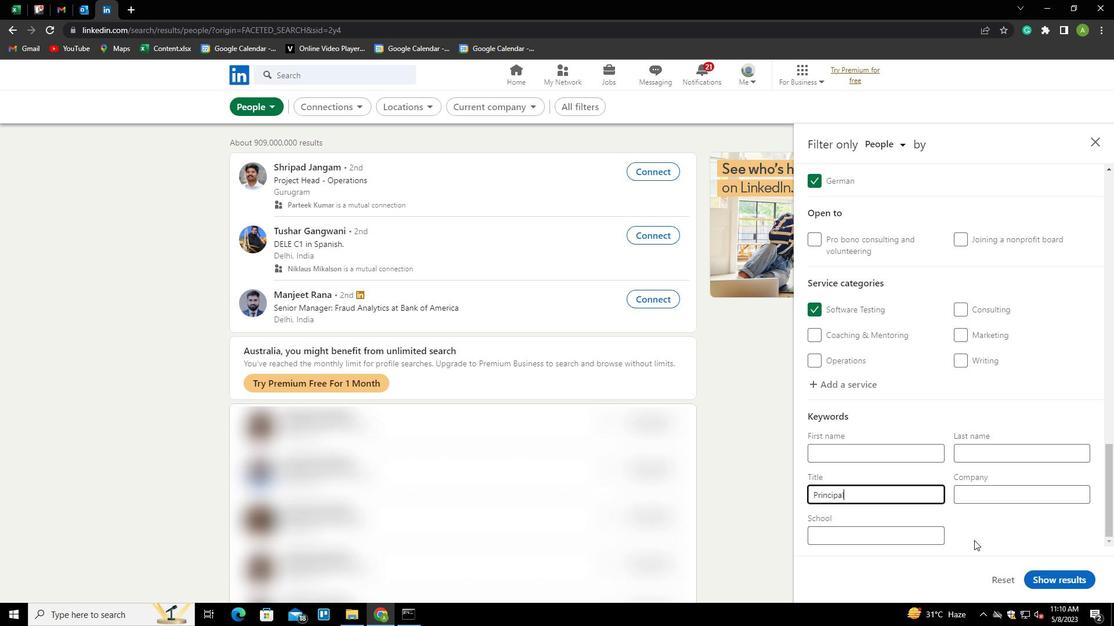 
Action: Mouse pressed left at (977, 539)
Screenshot: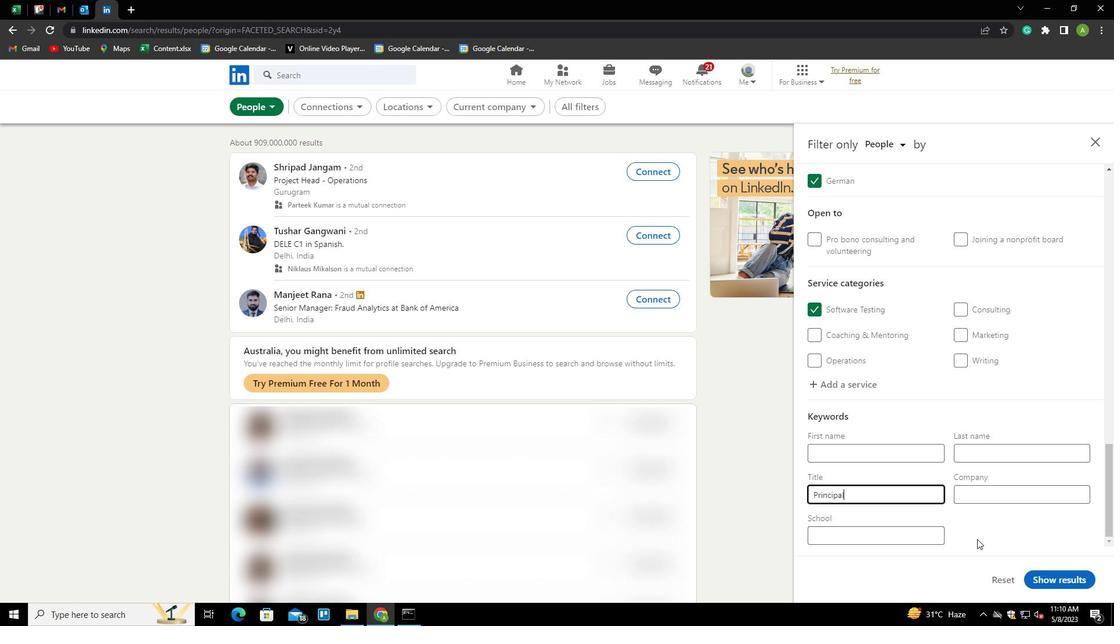 
Action: Mouse moved to (1046, 583)
Screenshot: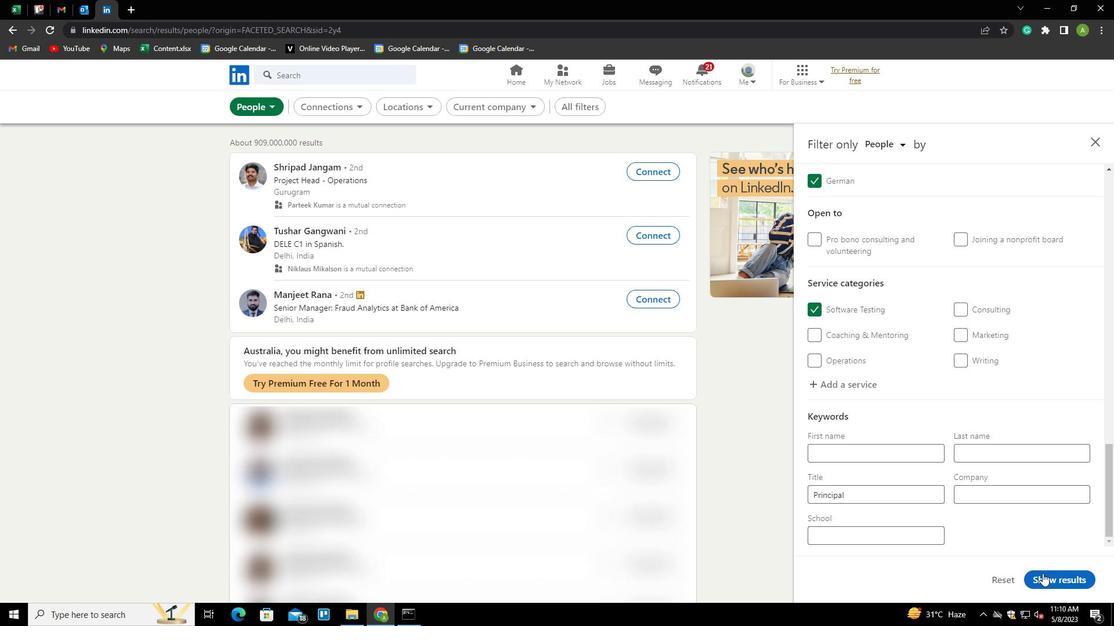 
Action: Mouse pressed left at (1046, 583)
Screenshot: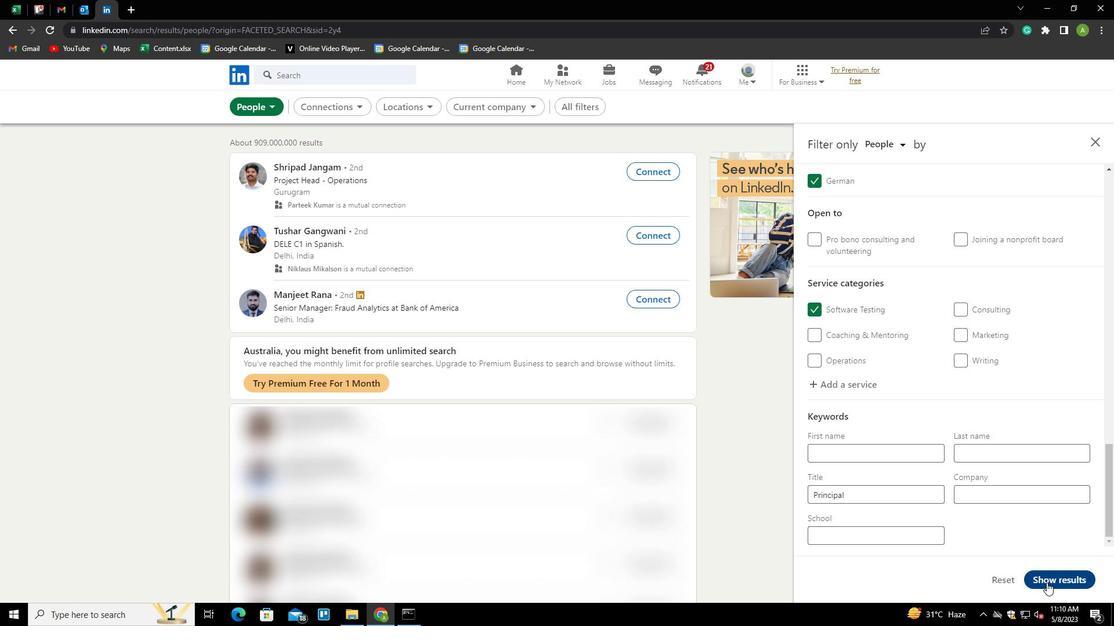 
Action: Mouse moved to (1114, 454)
Screenshot: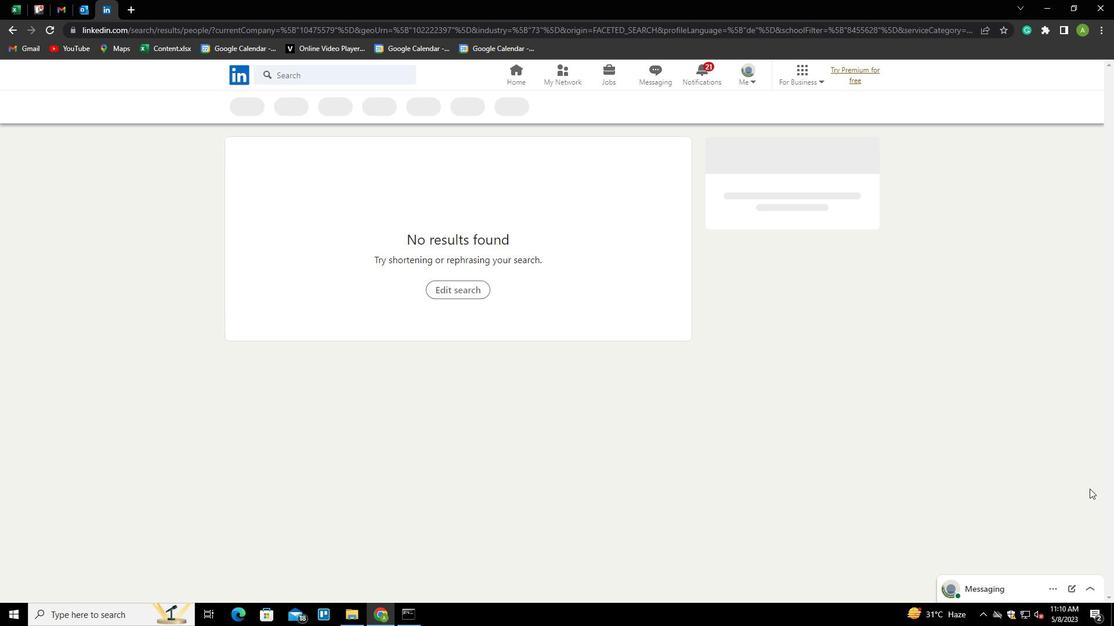 
